 Task: Find a hotel in Pontal, Brazil, for 2 guests from June 5 to June 16, with 2 bedrooms, 1 bed, 1 bathroom, and a minimum price of ₹7000. Enable 'Instant Book'.
Action: Mouse moved to (368, 111)
Screenshot: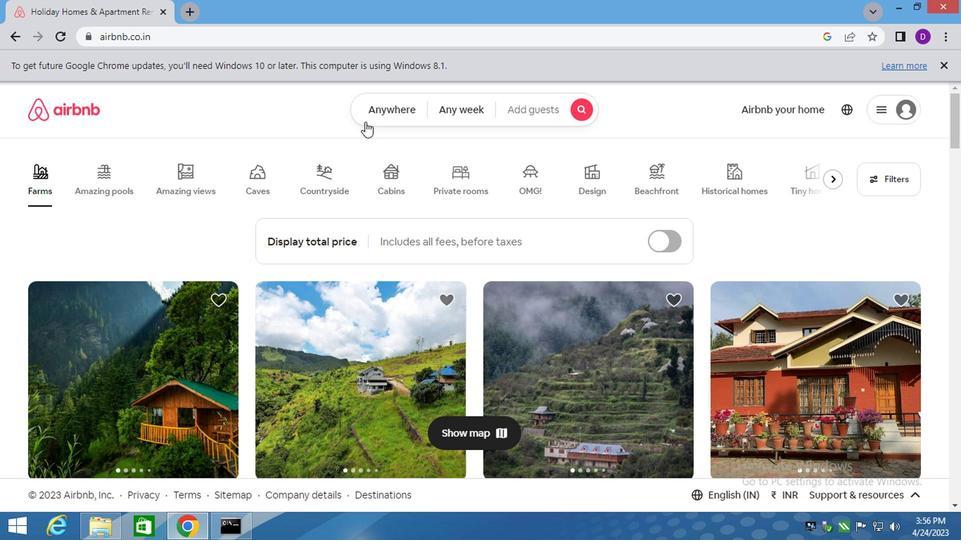 
Action: Mouse pressed left at (368, 111)
Screenshot: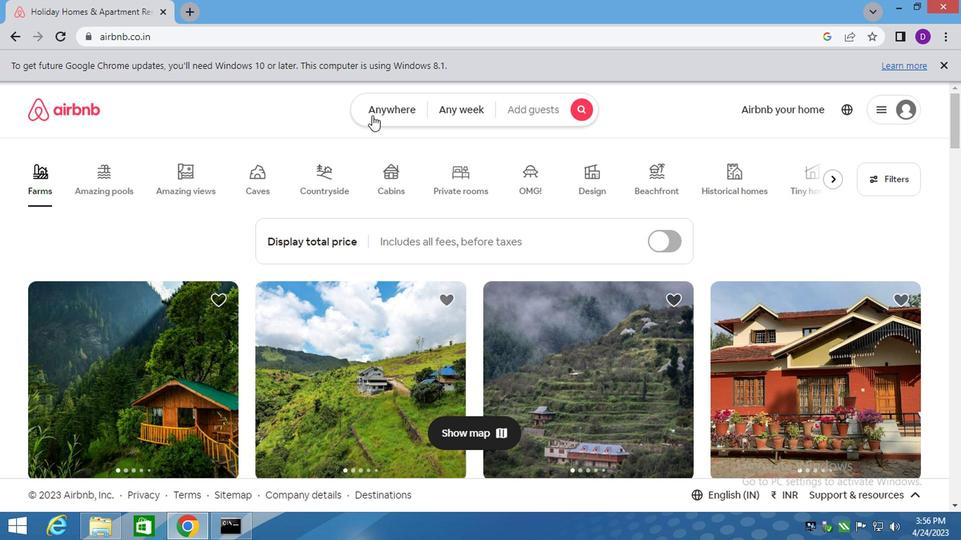 
Action: Mouse moved to (230, 161)
Screenshot: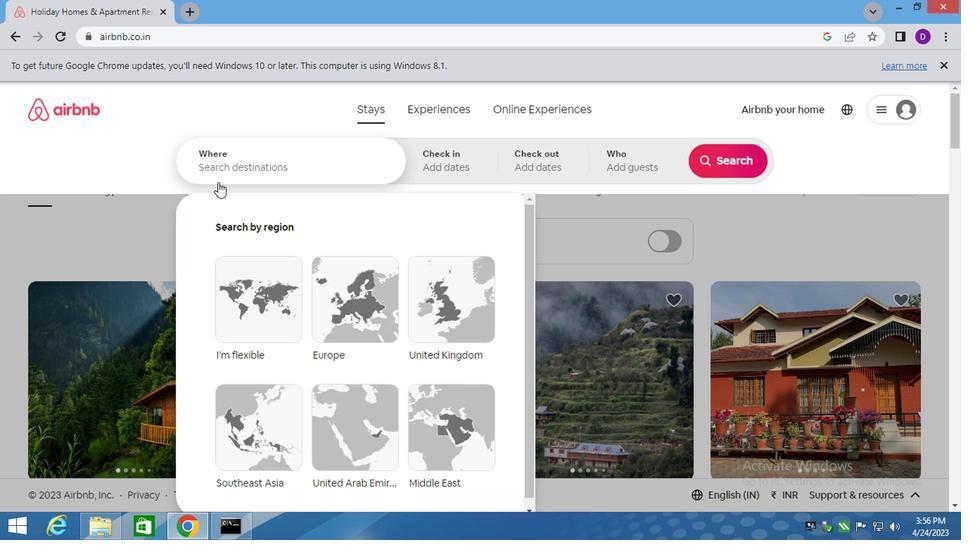 
Action: Mouse pressed left at (230, 161)
Screenshot: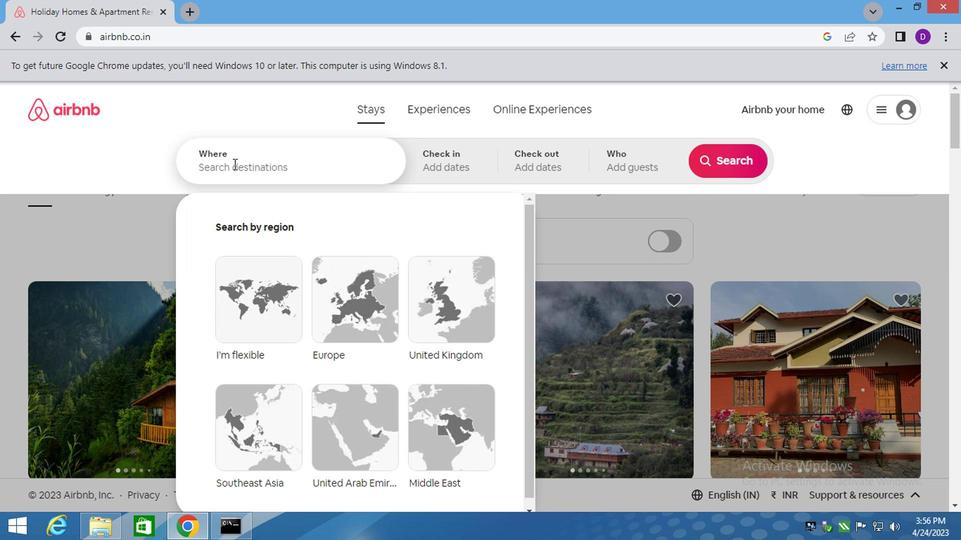 
Action: Key pressed pontal<Key.space><Key.backspace><Key.shift><<Key.space><Key.backspace><Key.backspace>,<Key.space><Key.shift>BRAZIL<Key.enter>
Screenshot: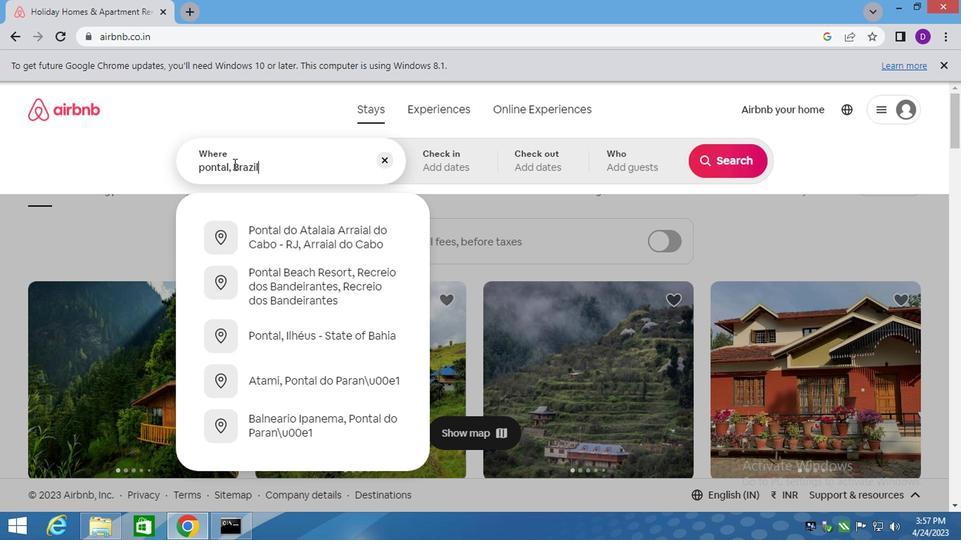 
Action: Mouse moved to (701, 271)
Screenshot: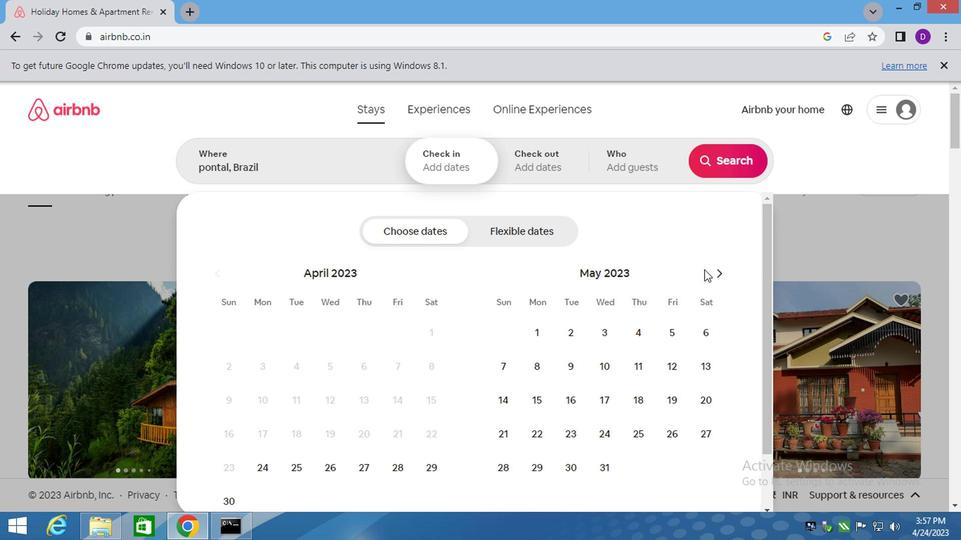
Action: Mouse pressed left at (701, 271)
Screenshot: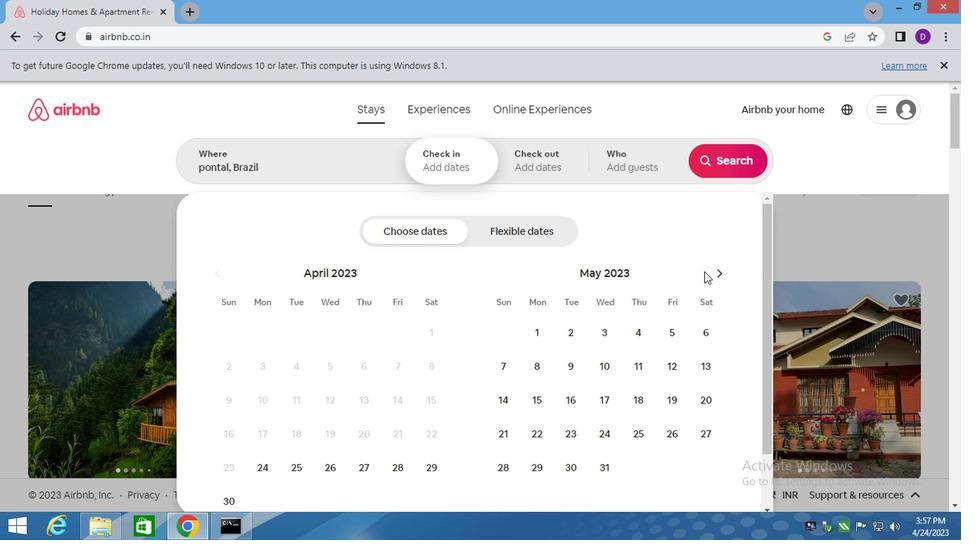 
Action: Mouse moved to (714, 273)
Screenshot: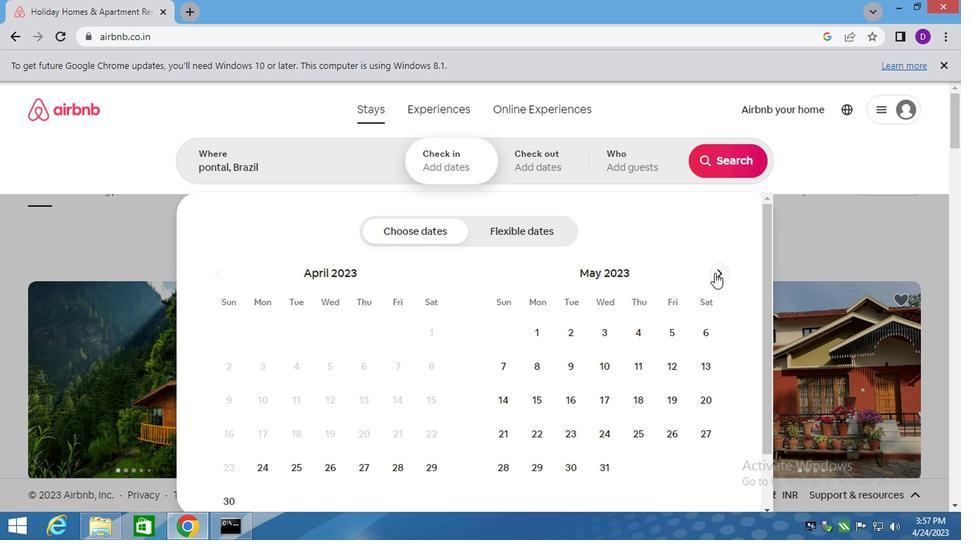 
Action: Mouse pressed left at (714, 273)
Screenshot: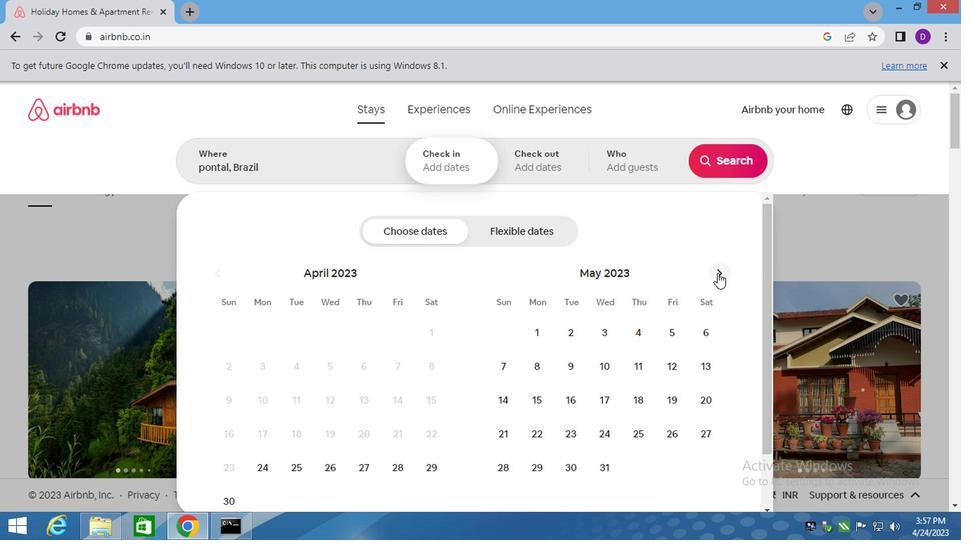 
Action: Mouse moved to (533, 368)
Screenshot: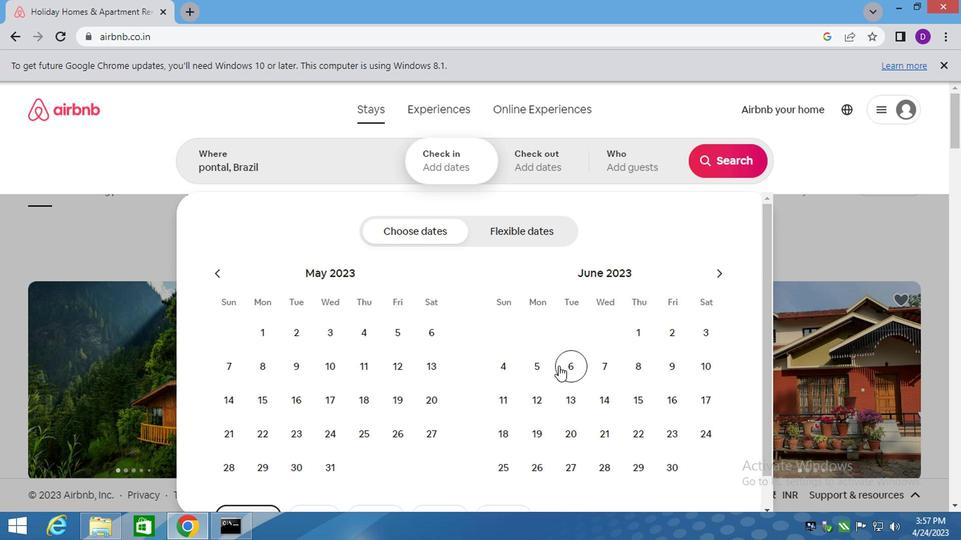 
Action: Mouse pressed left at (533, 368)
Screenshot: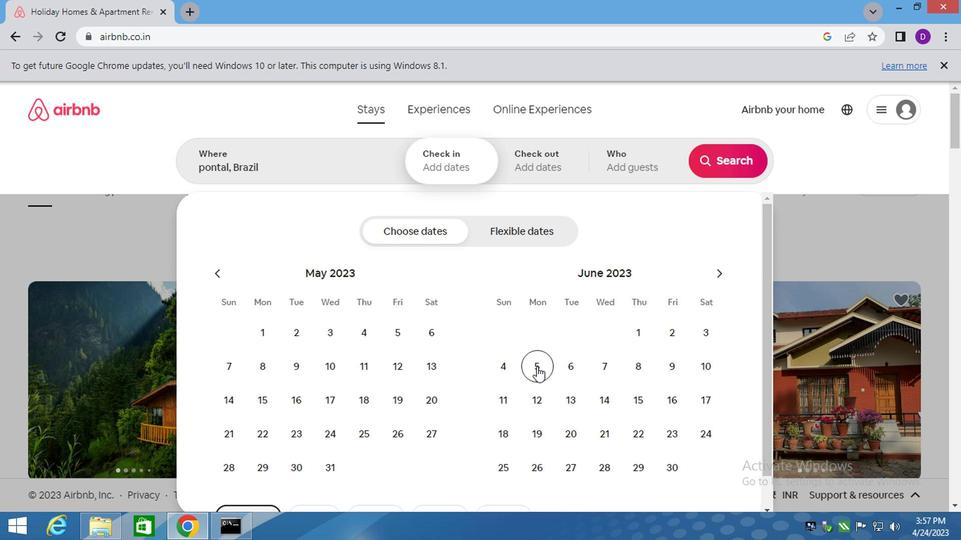 
Action: Mouse moved to (659, 400)
Screenshot: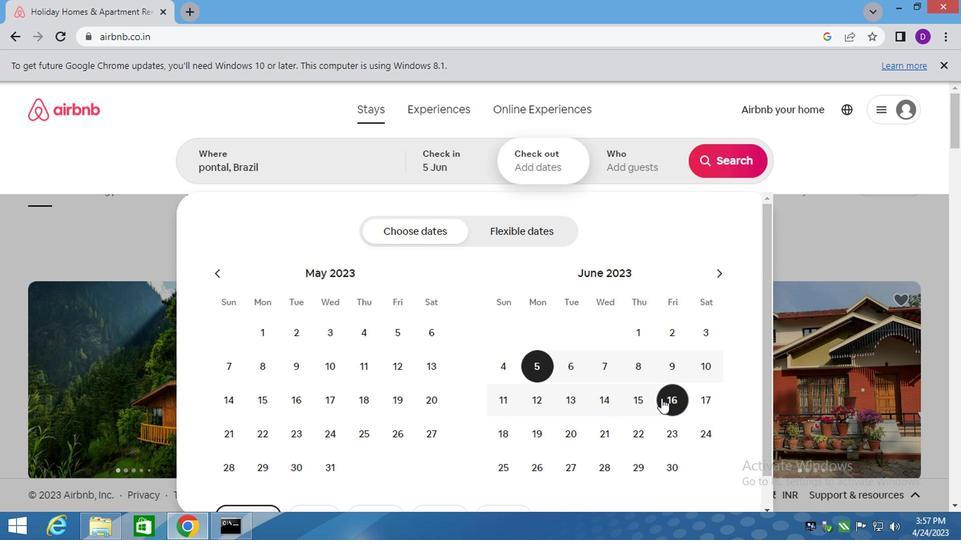 
Action: Mouse pressed left at (659, 400)
Screenshot: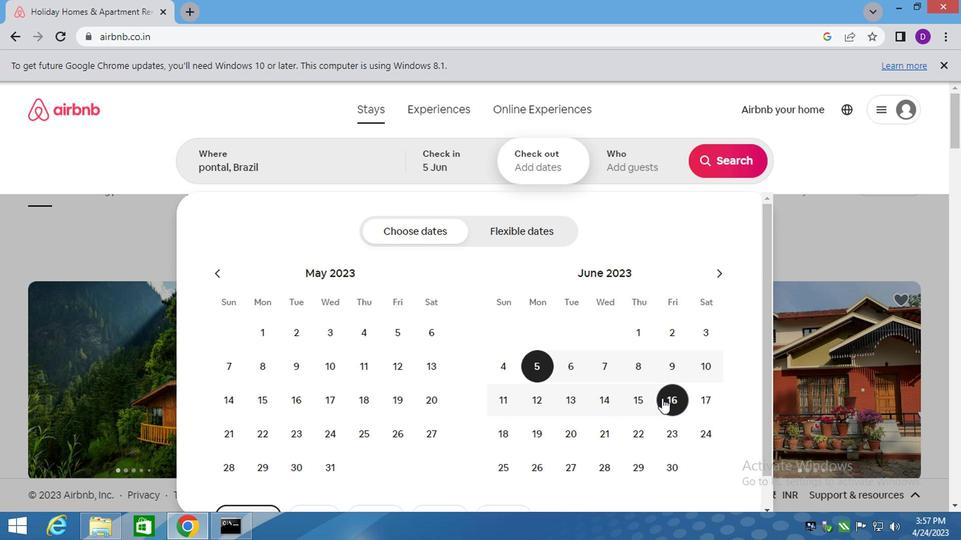 
Action: Mouse moved to (627, 170)
Screenshot: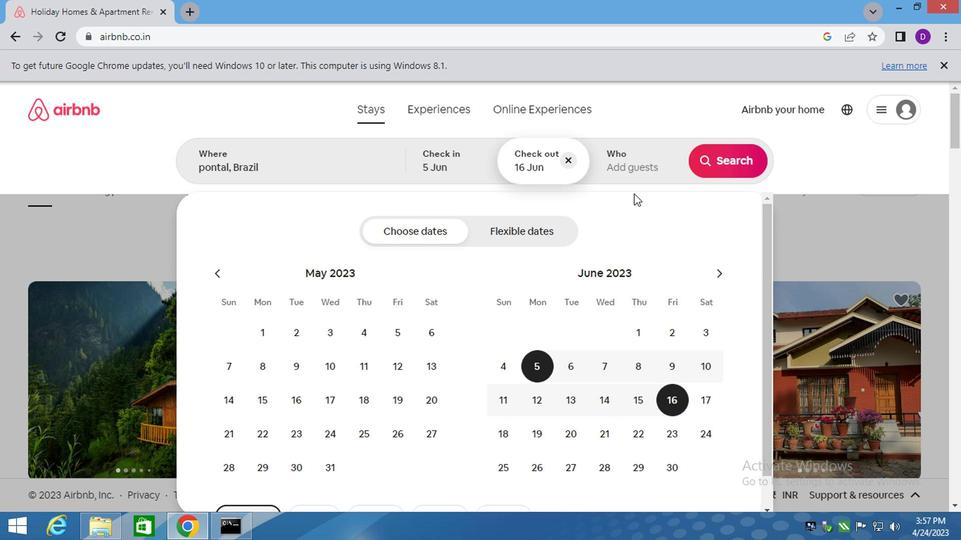 
Action: Mouse pressed left at (627, 170)
Screenshot: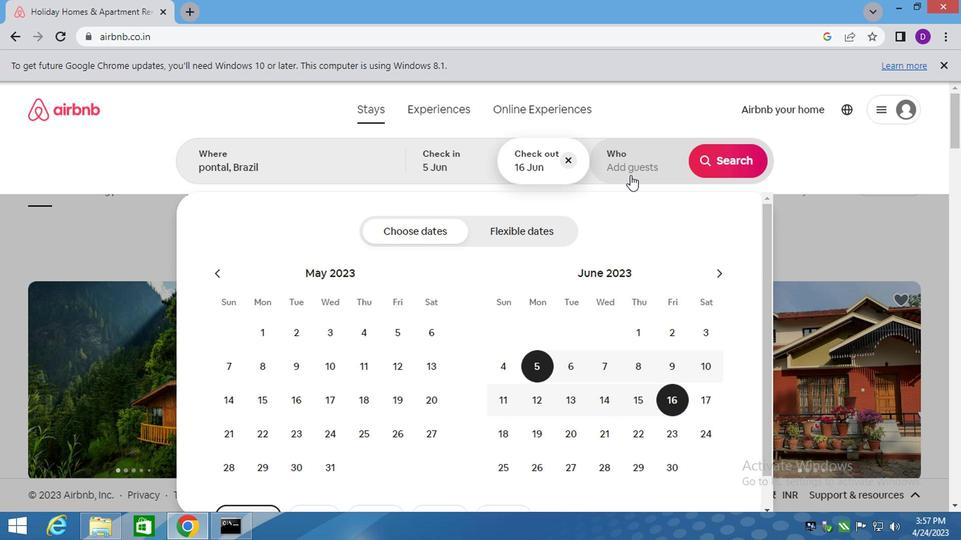 
Action: Mouse moved to (728, 238)
Screenshot: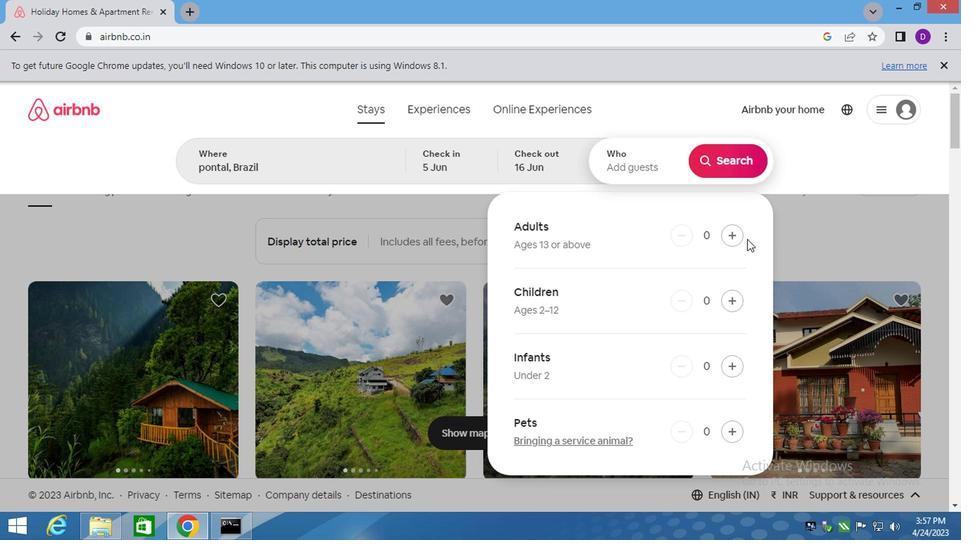 
Action: Mouse pressed left at (728, 238)
Screenshot: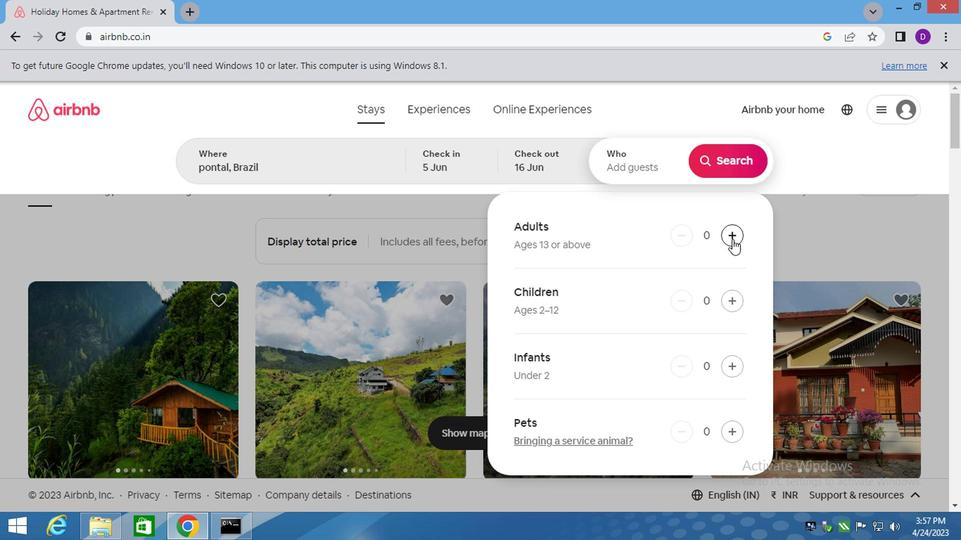 
Action: Mouse pressed left at (728, 238)
Screenshot: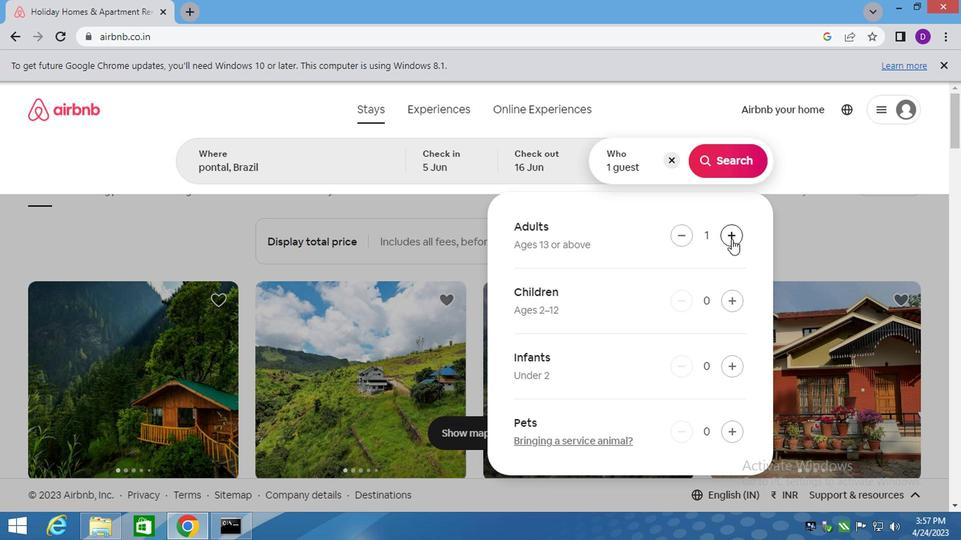 
Action: Mouse moved to (721, 159)
Screenshot: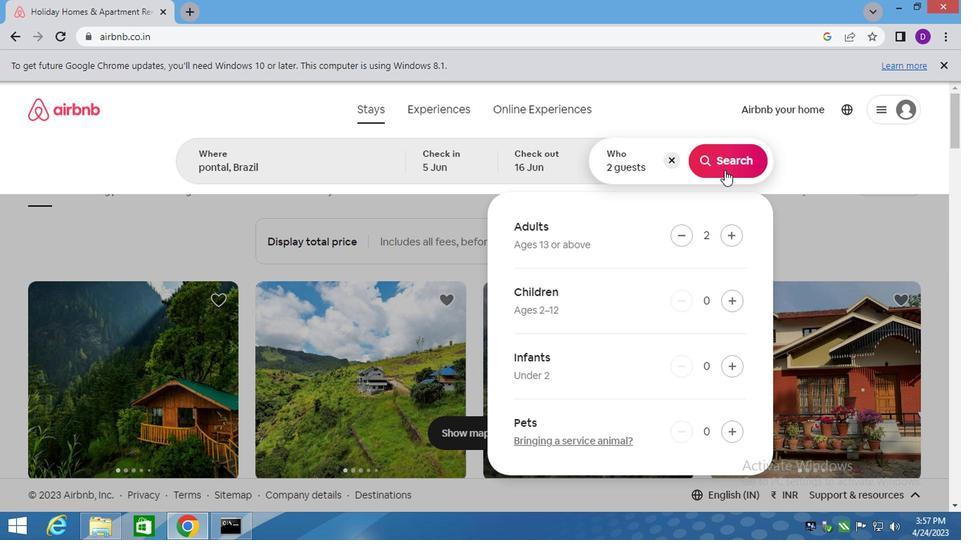 
Action: Mouse pressed left at (721, 159)
Screenshot: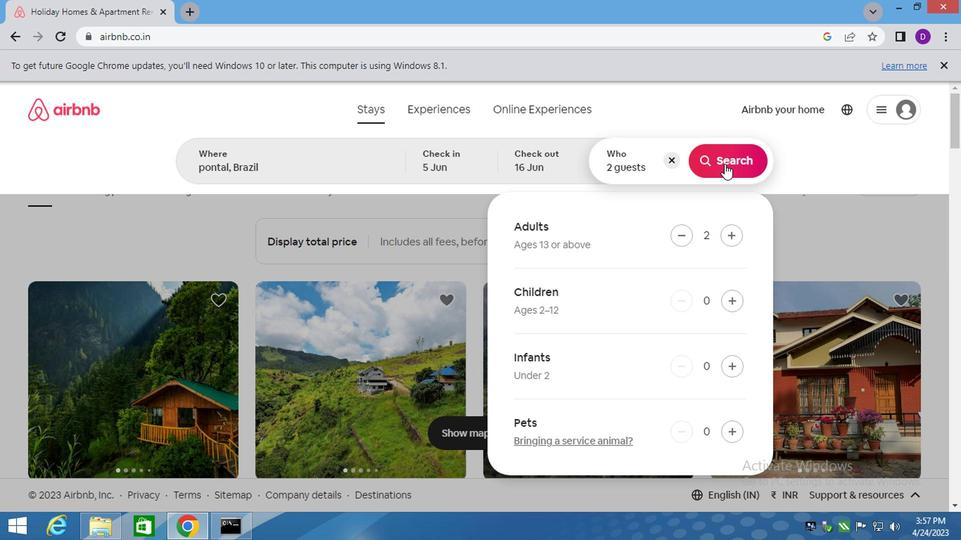 
Action: Mouse moved to (905, 169)
Screenshot: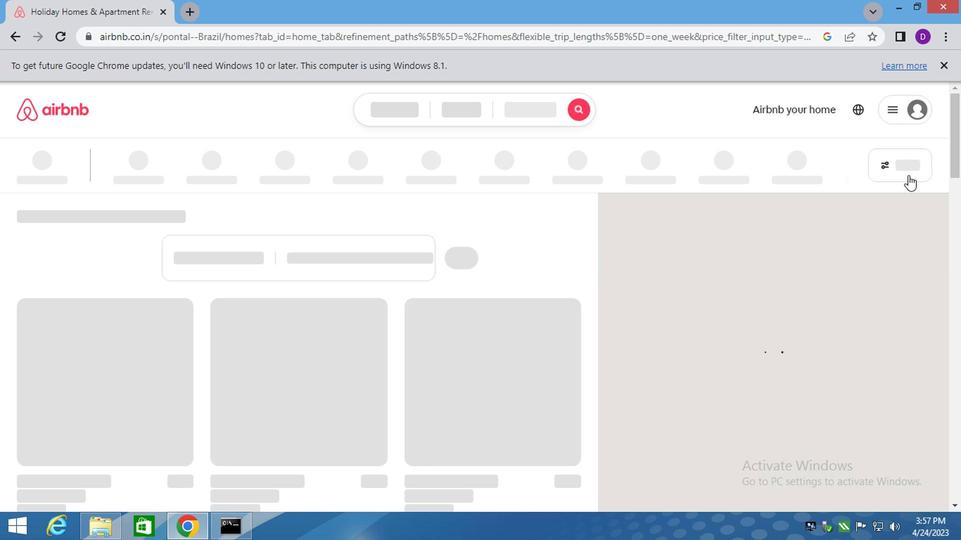 
Action: Mouse pressed left at (905, 169)
Screenshot: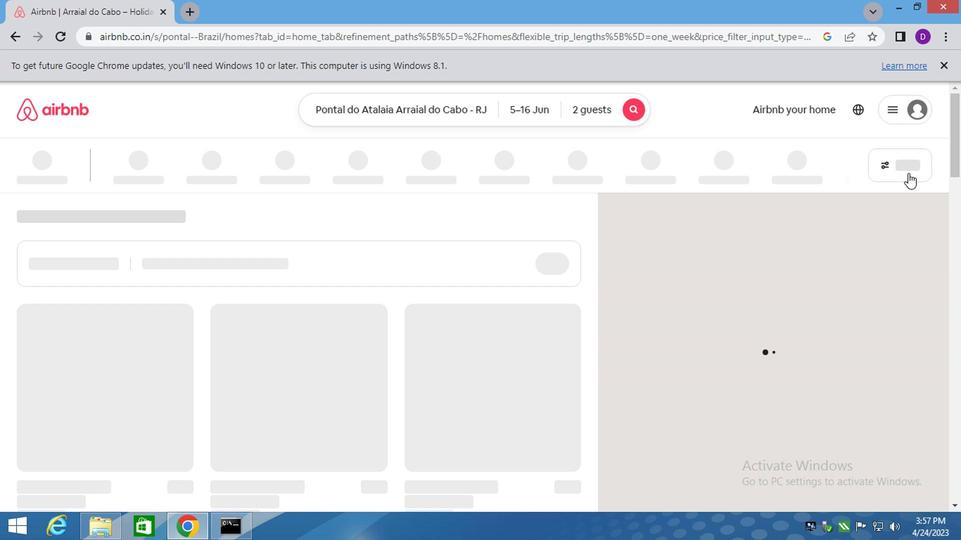 
Action: Mouse moved to (280, 340)
Screenshot: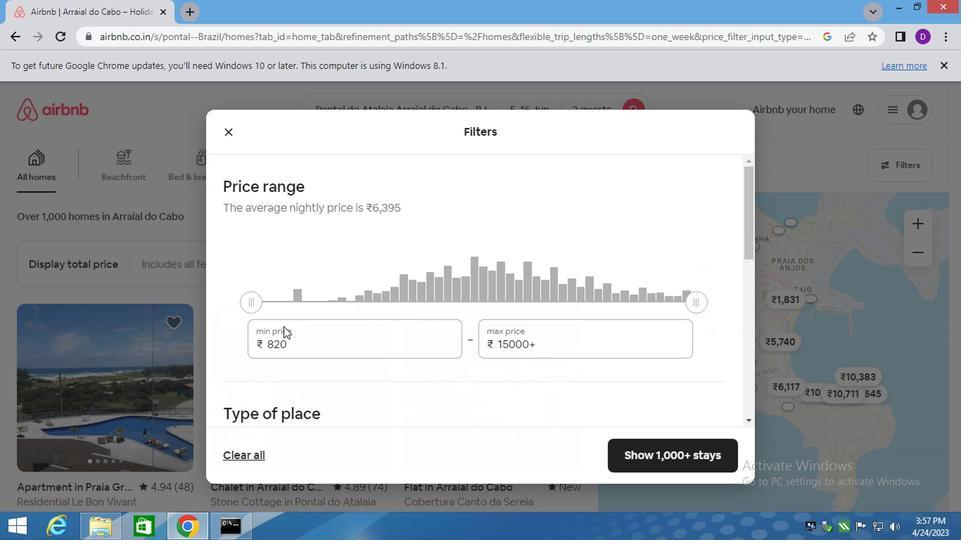 
Action: Mouse pressed left at (280, 340)
Screenshot: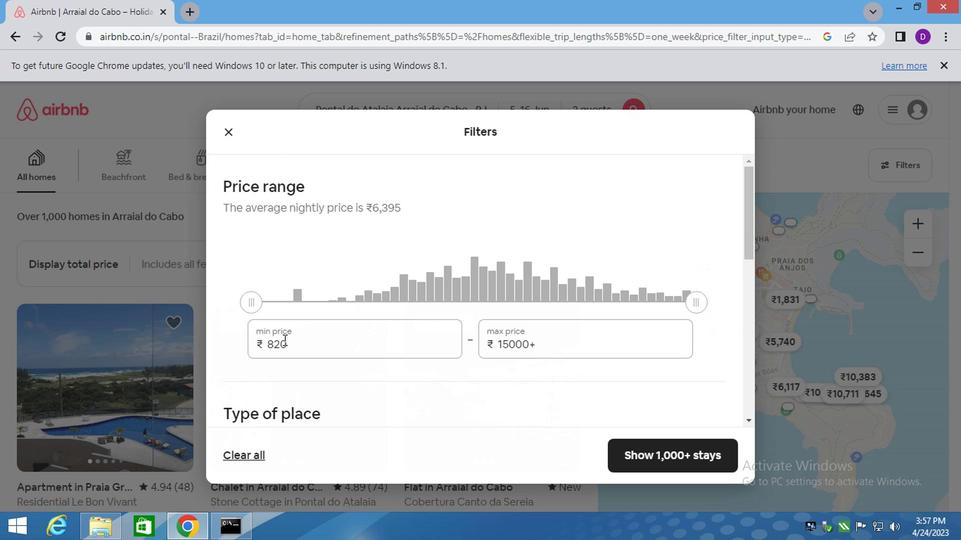 
Action: Mouse pressed left at (280, 340)
Screenshot: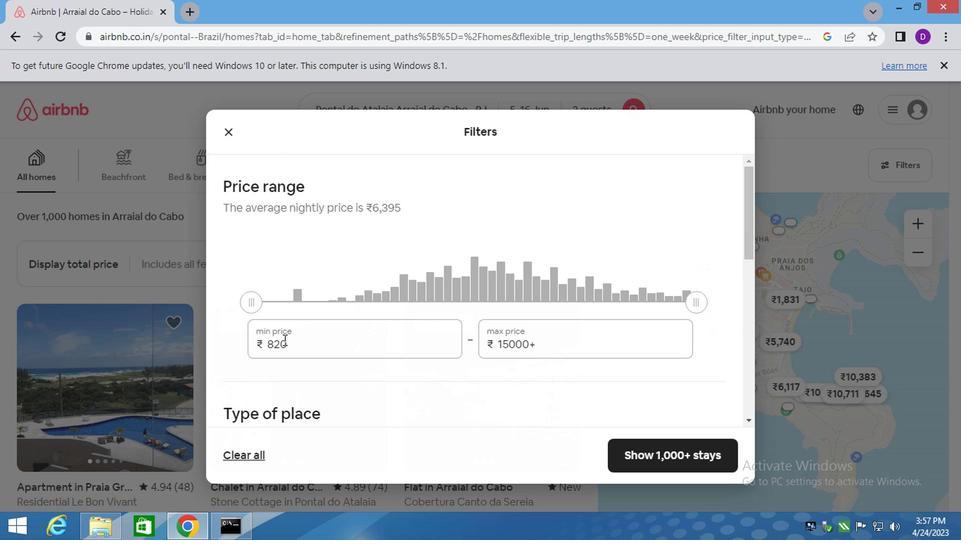 
Action: Mouse pressed left at (280, 340)
Screenshot: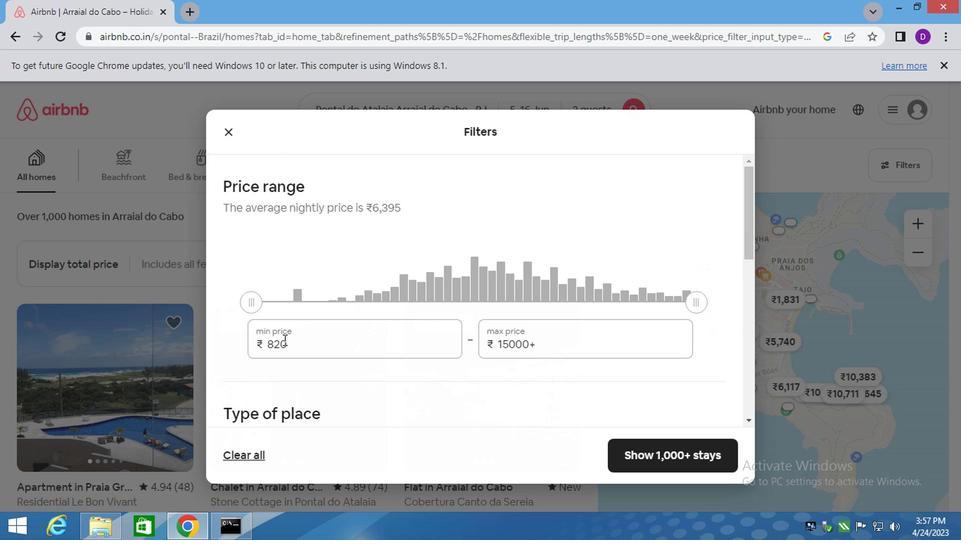 
Action: Key pressed 70
Screenshot: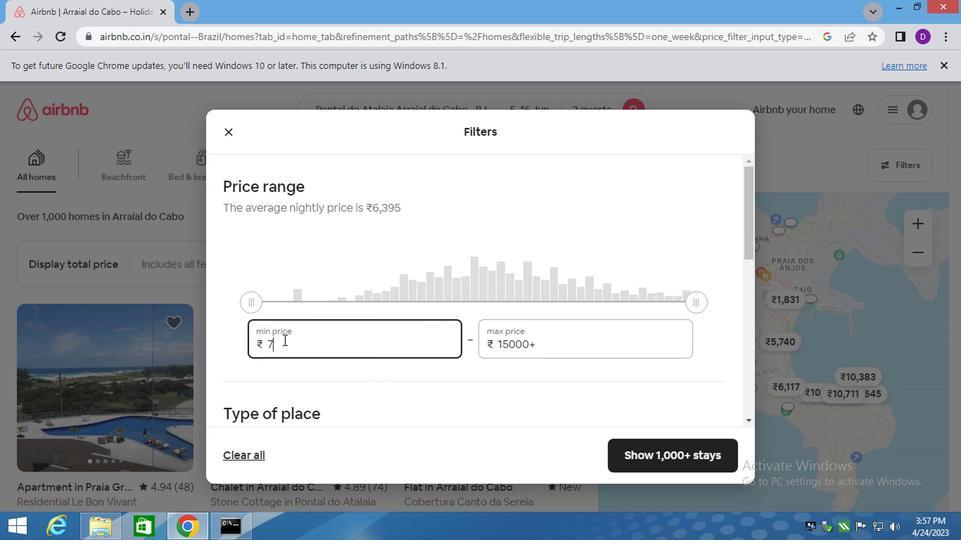 
Action: Mouse moved to (283, 341)
Screenshot: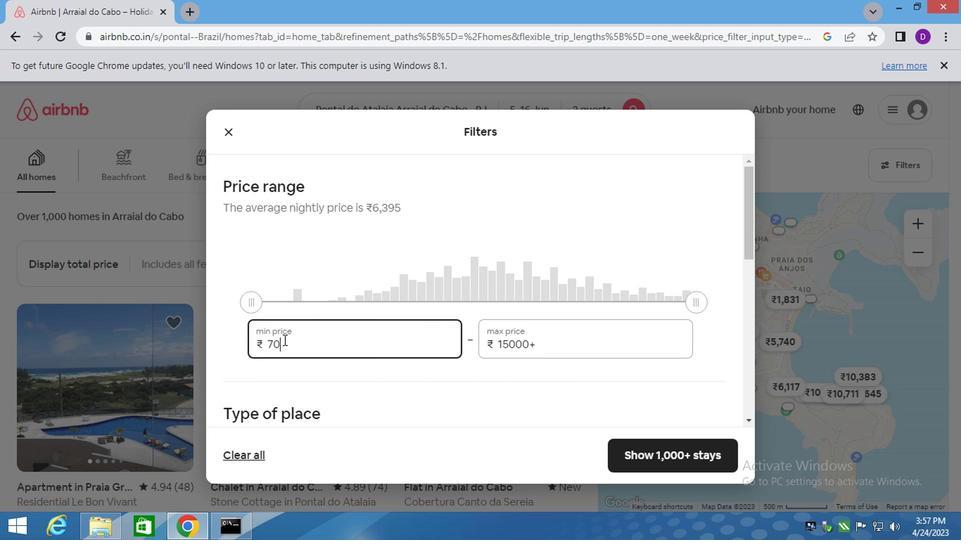 
Action: Key pressed 0
Screenshot: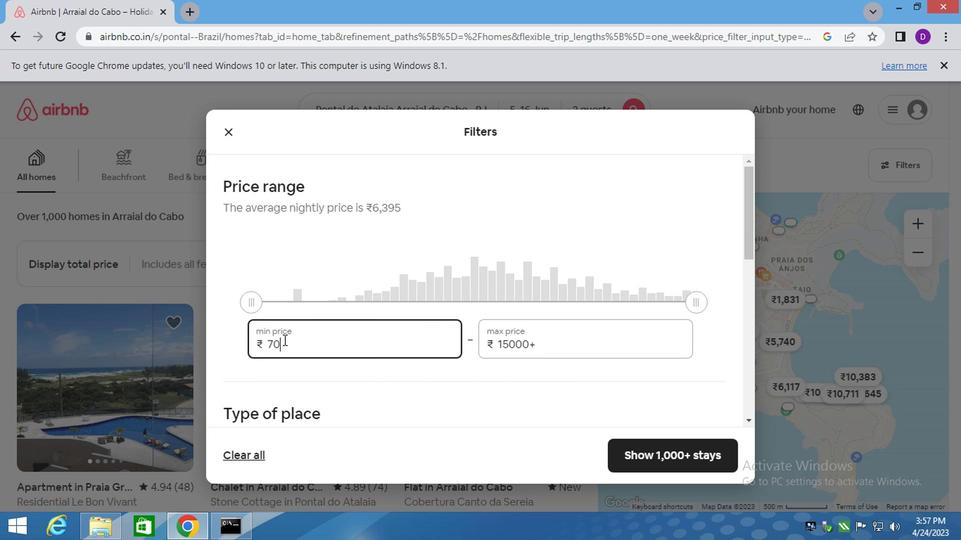 
Action: Mouse moved to (378, 341)
Screenshot: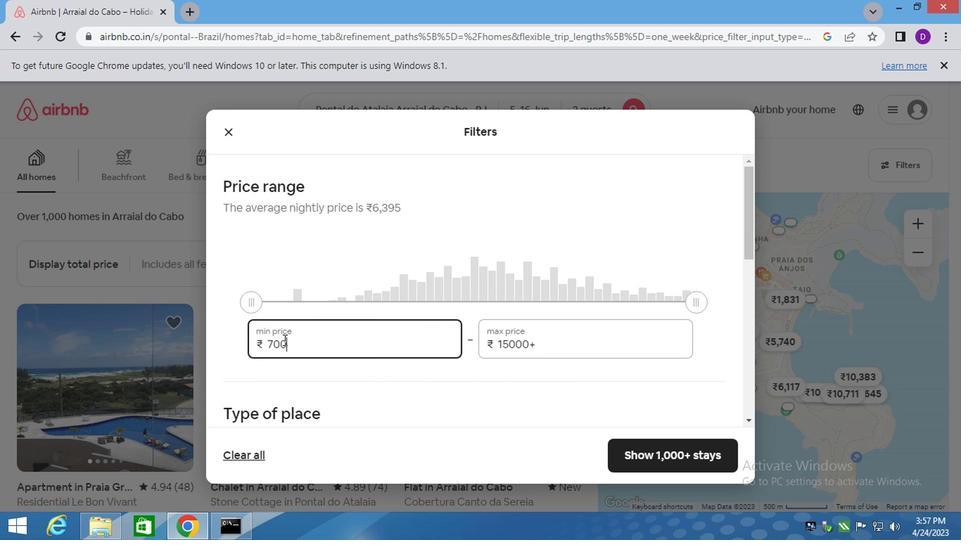 
Action: Key pressed 00 633, 496)
Screenshot: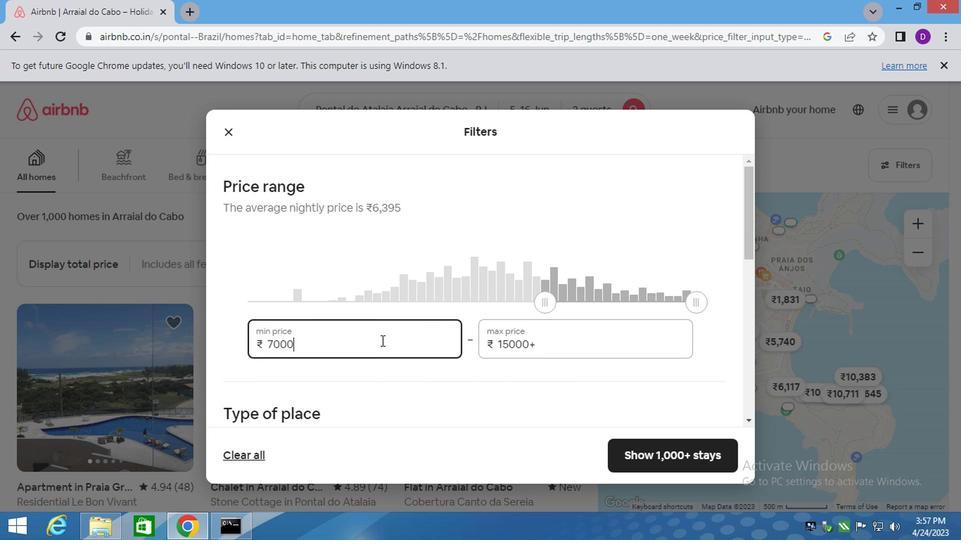 
Action: Mouse moved to (706, 365)
Screenshot: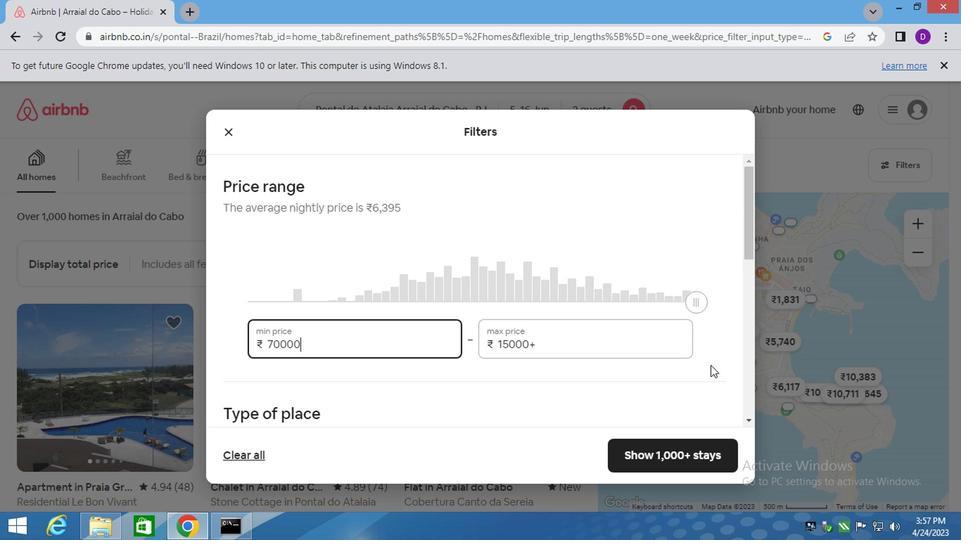 
Action: Key pressed <Key.backspace>
Screenshot: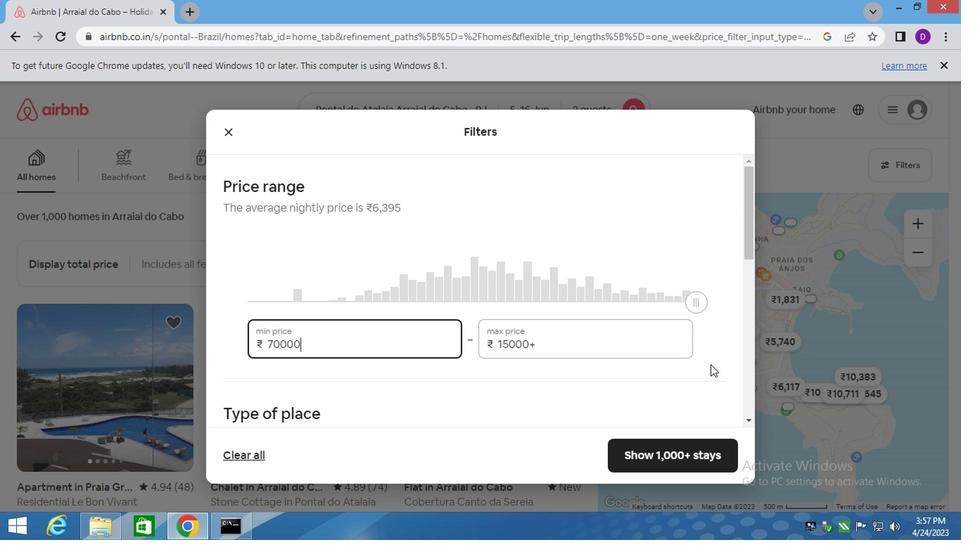 
Action: Mouse moved to (533, 345)
Screenshot: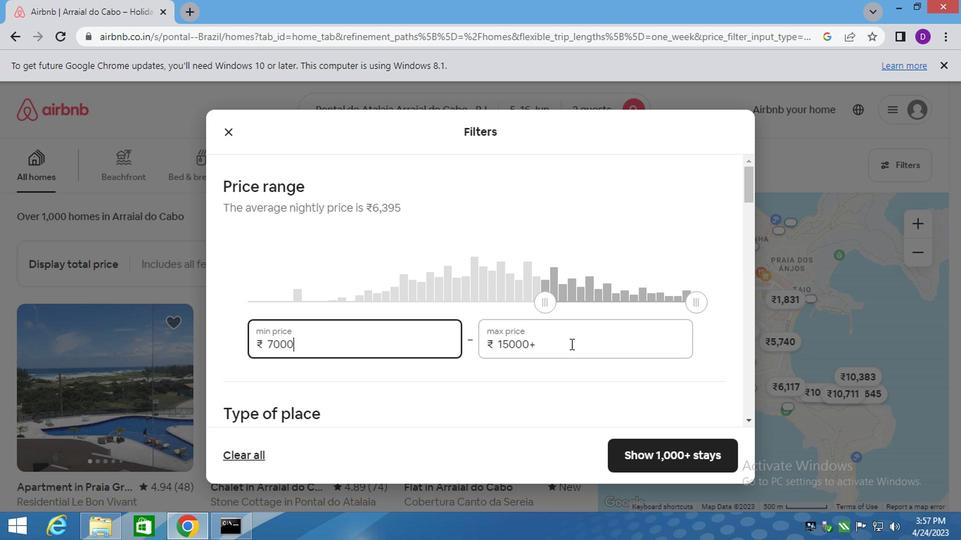 
Action: Mouse pressed left at (533, 345)
Screenshot: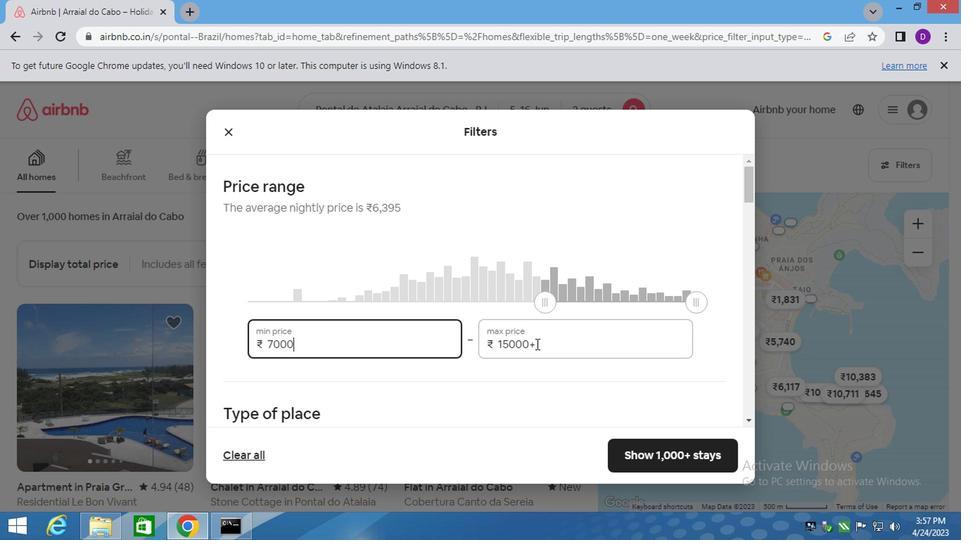 
Action: Key pressed <Key.backspace>
Screenshot: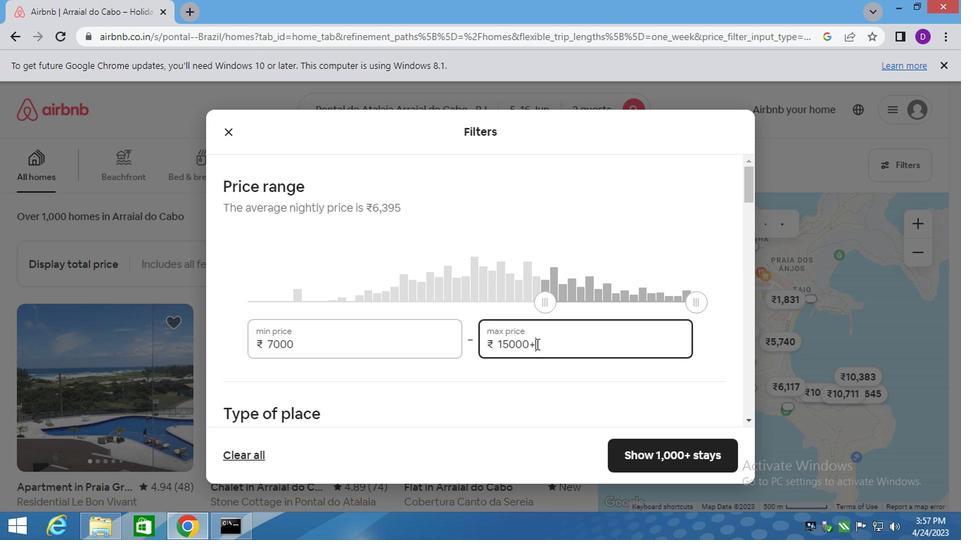 
Action: Mouse moved to (421, 392)
Screenshot: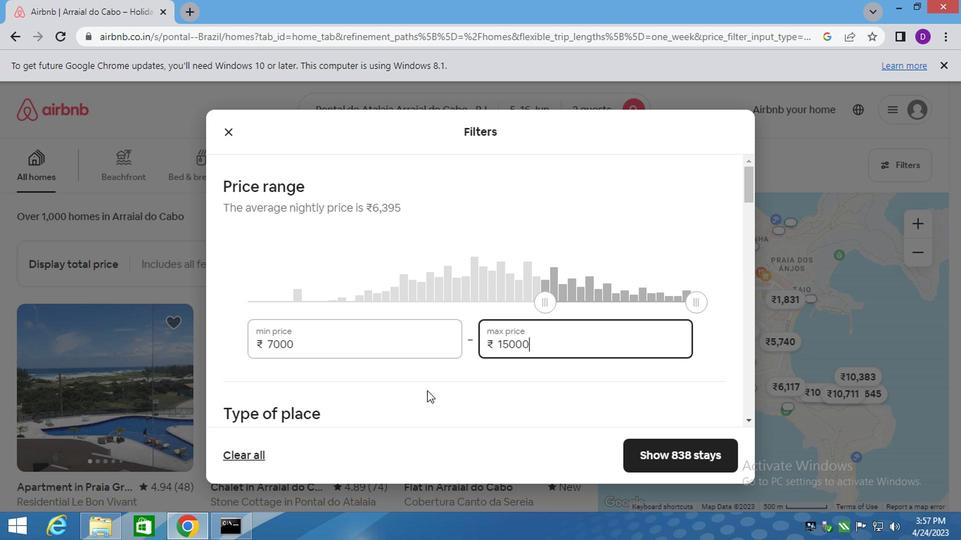 
Action: Mouse scrolled (421, 391) with delta (0, 0)
Screenshot: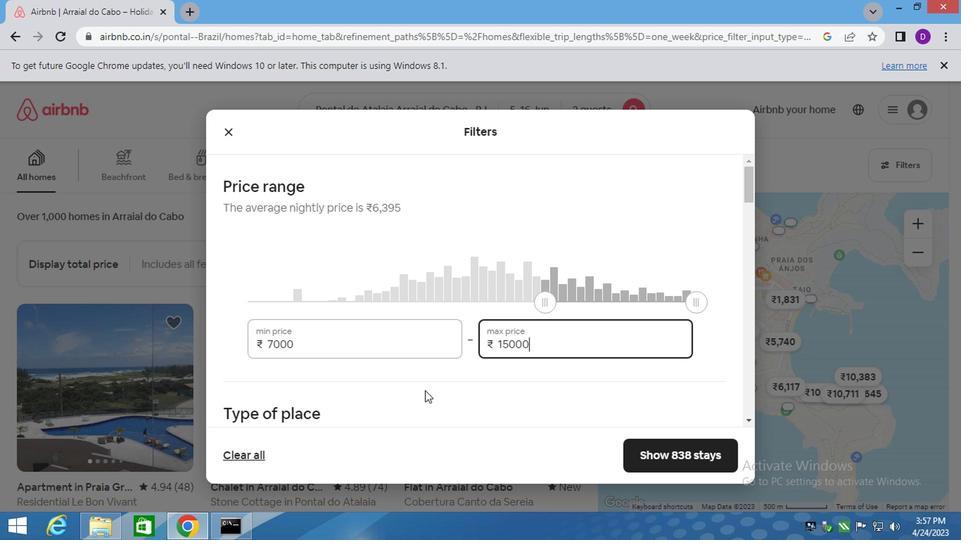 
Action: Mouse scrolled (421, 391) with delta (0, 0)
Screenshot: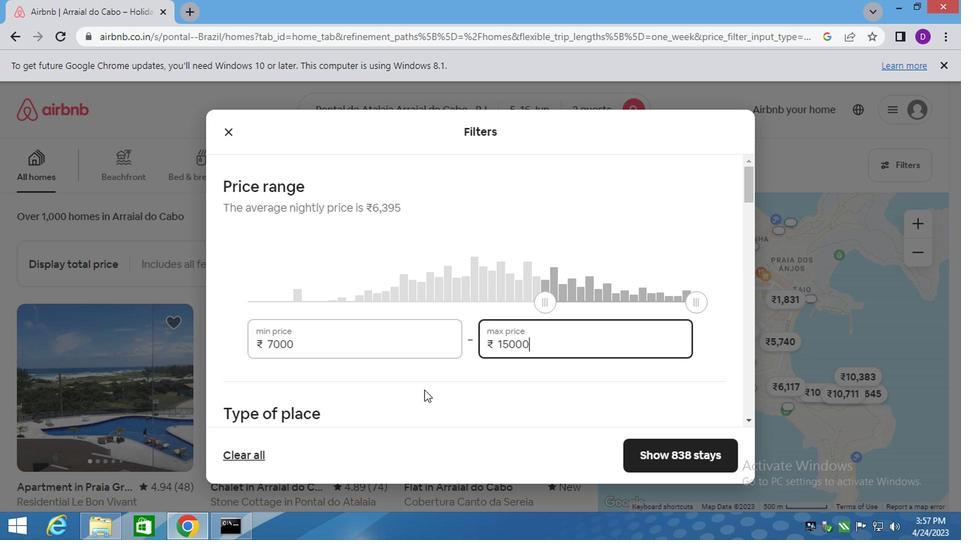 
Action: Mouse moved to (255, 327)
Screenshot: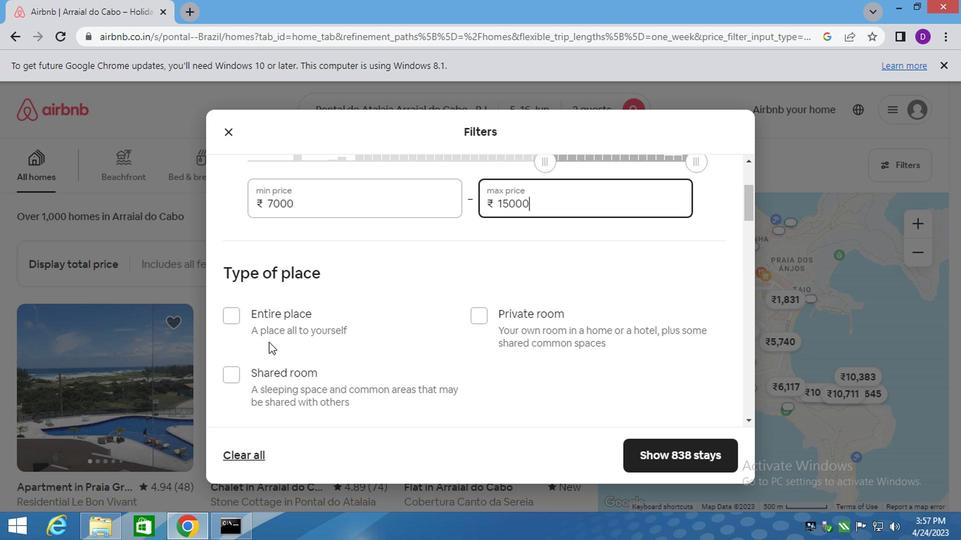 
Action: Mouse pressed left at (255, 327)
Screenshot: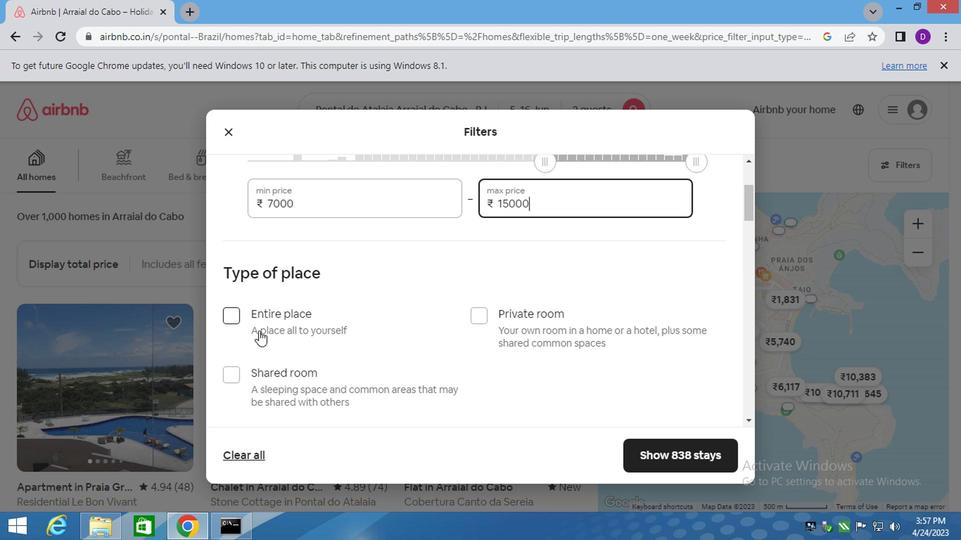 
Action: Mouse moved to (382, 355)
Screenshot: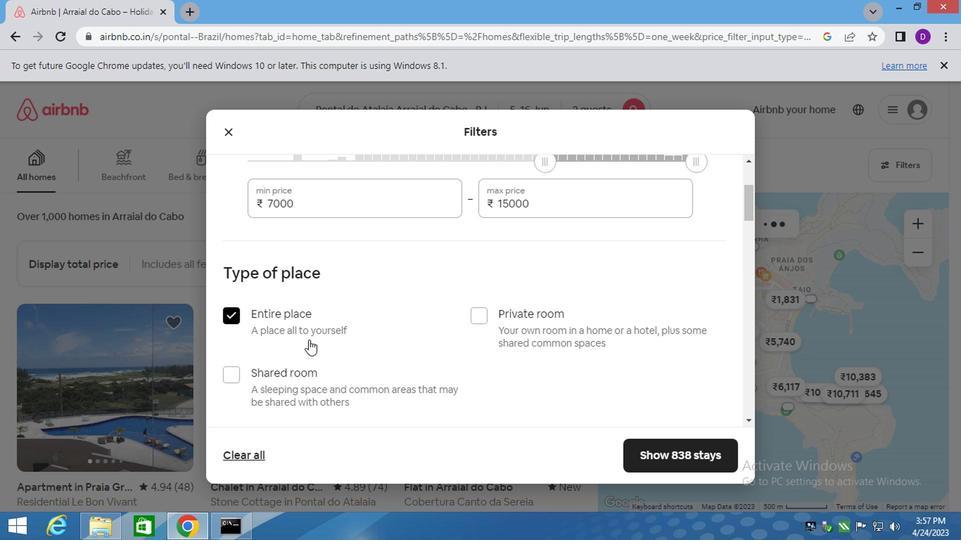 
Action: Mouse scrolled (368, 351) with delta (0, 0)
Screenshot: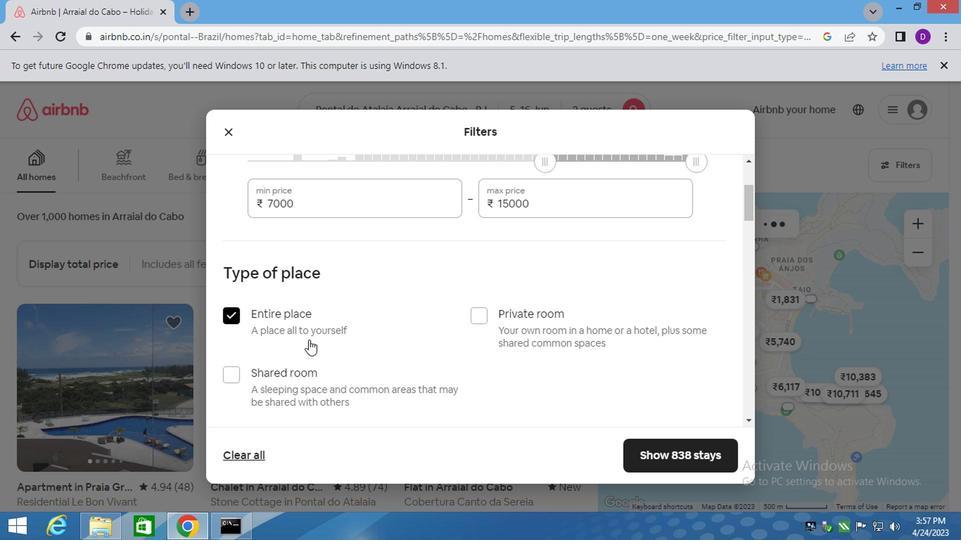 
Action: Mouse moved to (408, 359)
Screenshot: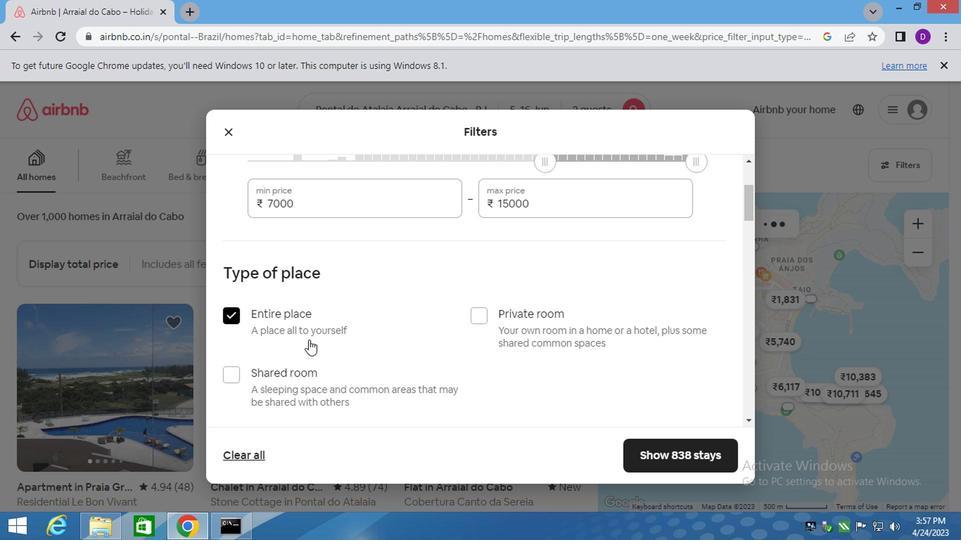 
Action: Mouse scrolled (386, 355) with delta (0, -1)
Screenshot: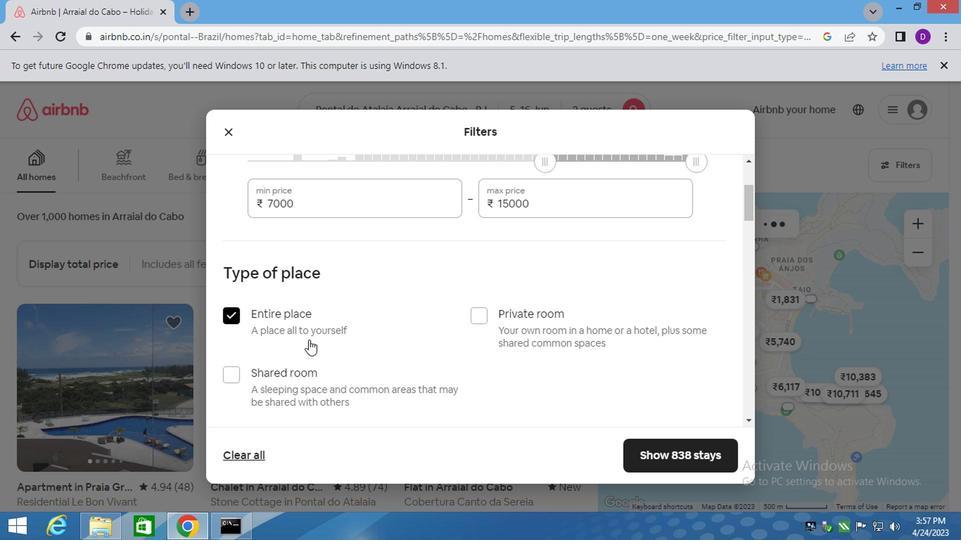 
Action: Mouse moved to (410, 359)
Screenshot: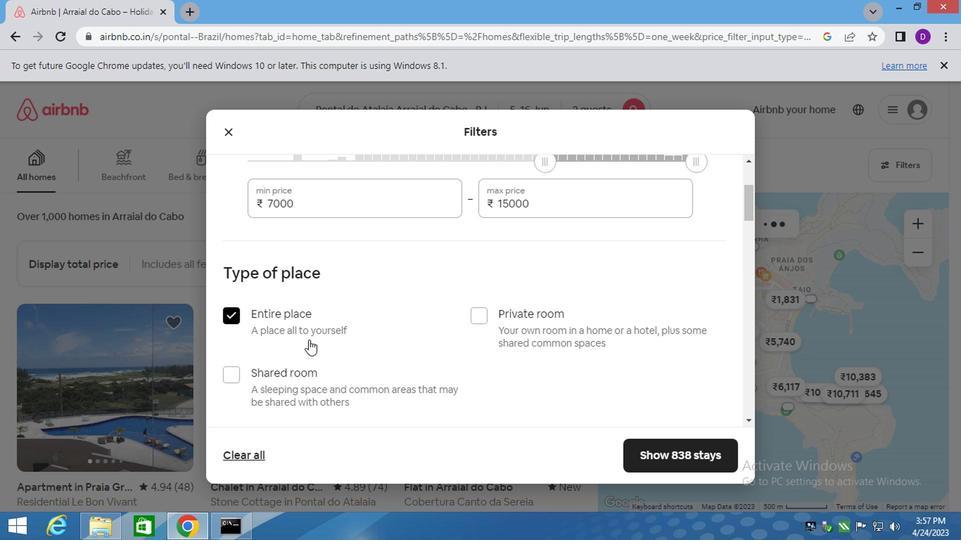 
Action: Mouse scrolled (410, 358) with delta (0, 0)
Screenshot: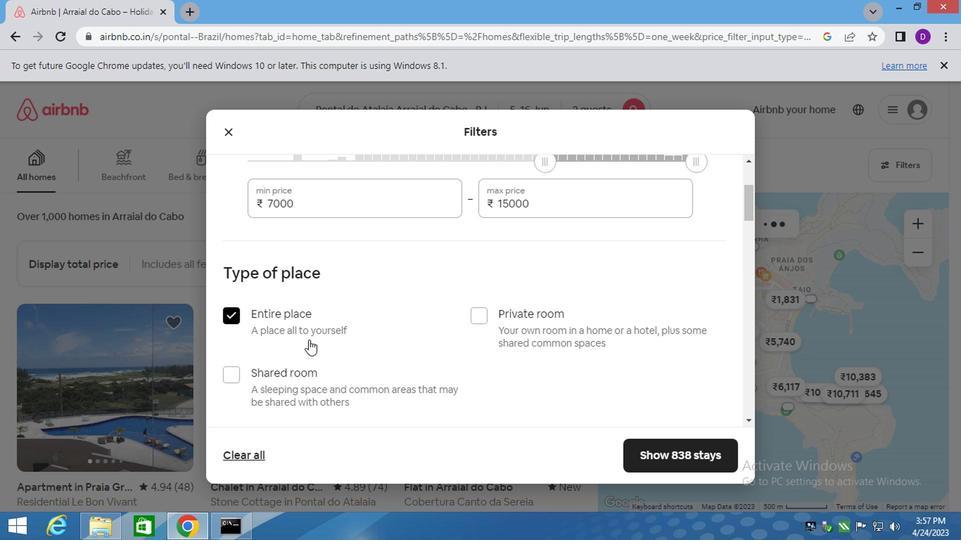 
Action: Mouse moved to (431, 363)
Screenshot: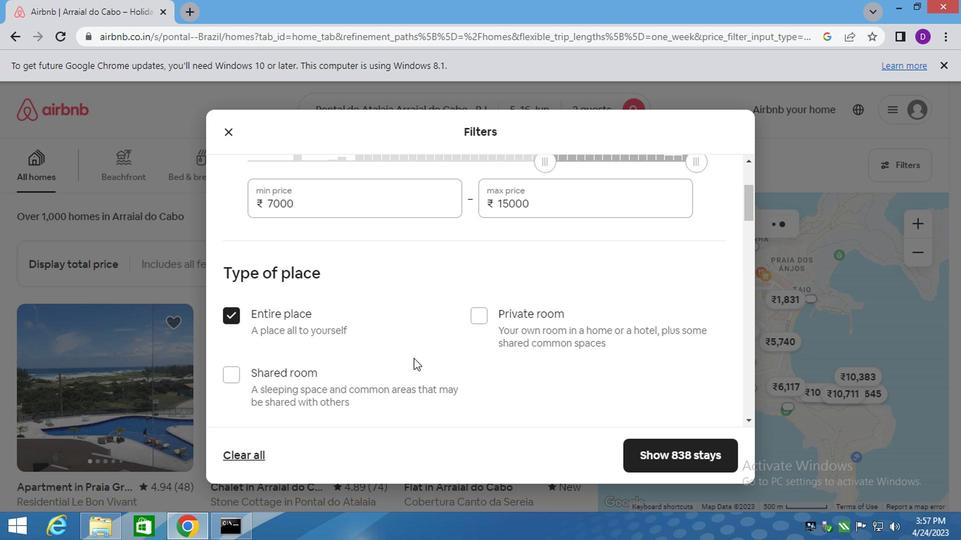 
Action: Mouse scrolled (424, 360) with delta (0, -1)
Screenshot: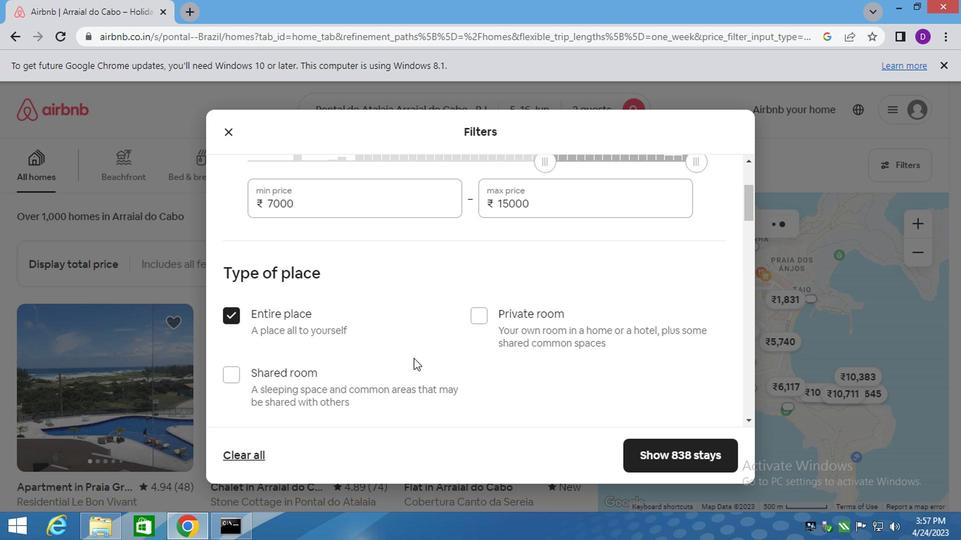 
Action: Mouse moved to (318, 261)
Screenshot: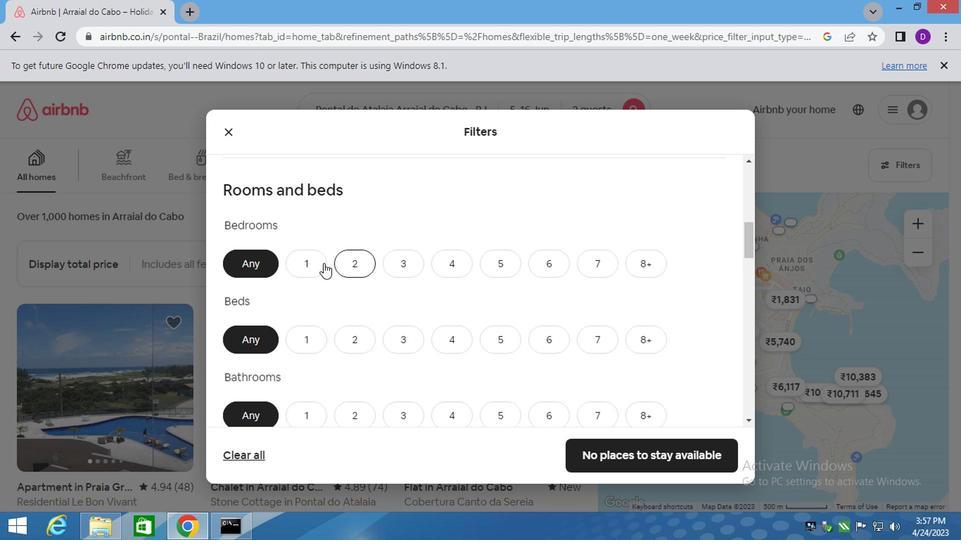 
Action: Mouse pressed left at (318, 261)
Screenshot: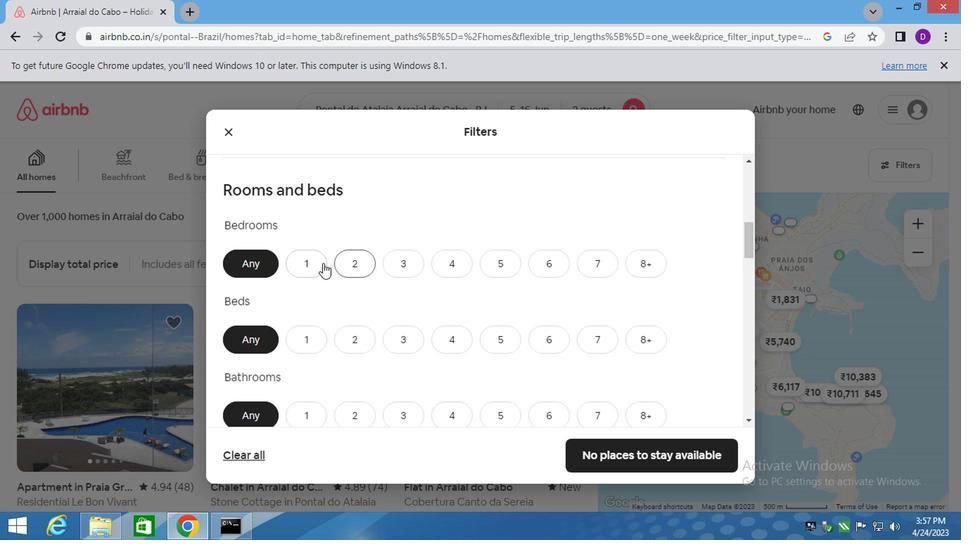 
Action: Mouse moved to (290, 347)
Screenshot: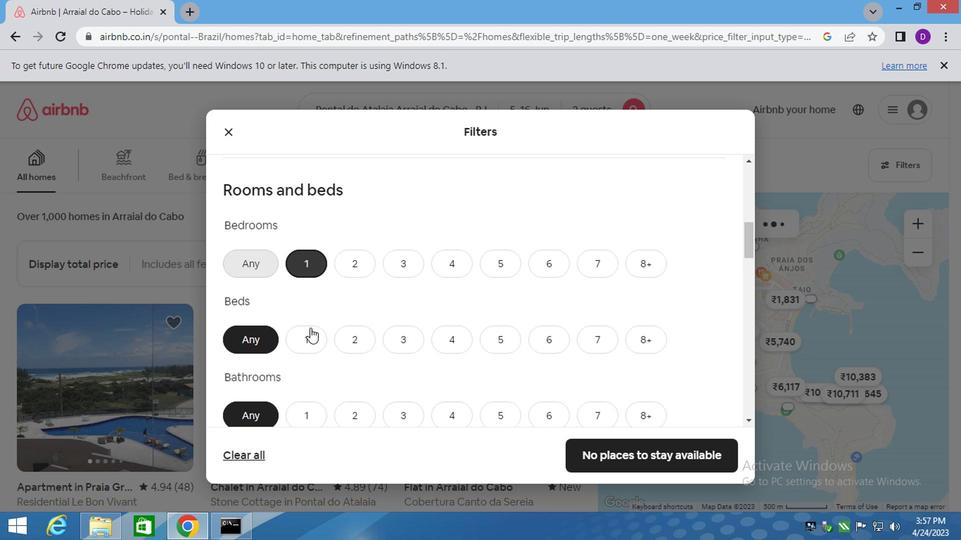 
Action: Mouse pressed left at (290, 347)
Screenshot: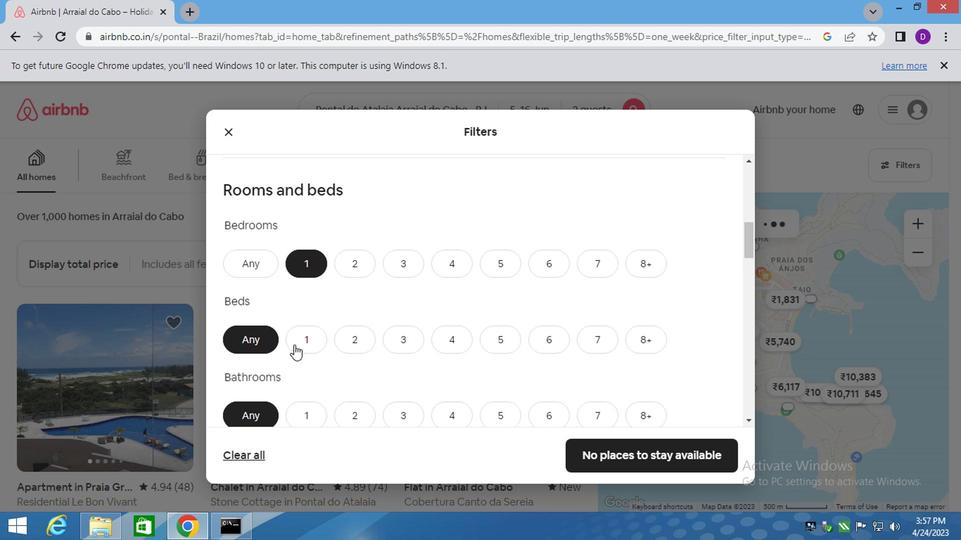 
Action: Mouse moved to (291, 414)
Screenshot: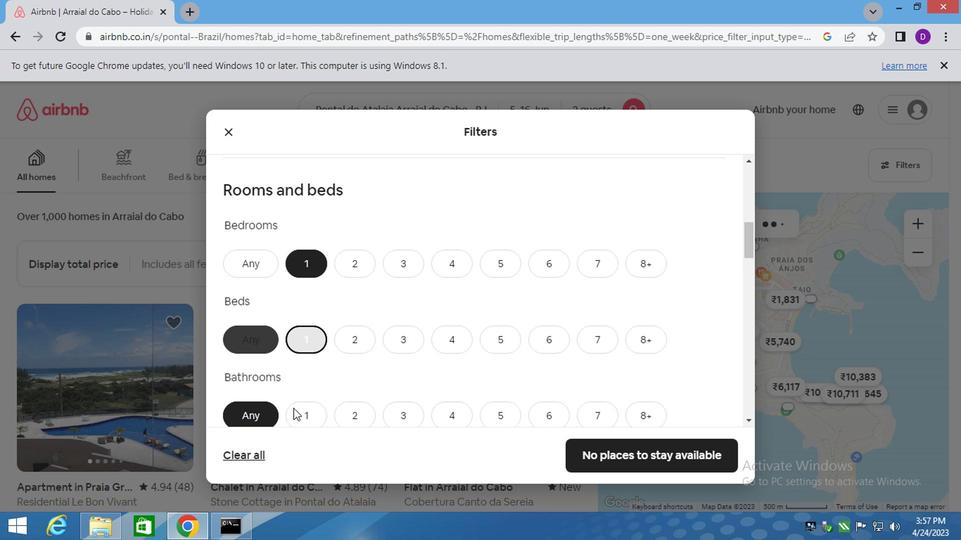 
Action: Mouse pressed left at (291, 414)
Screenshot: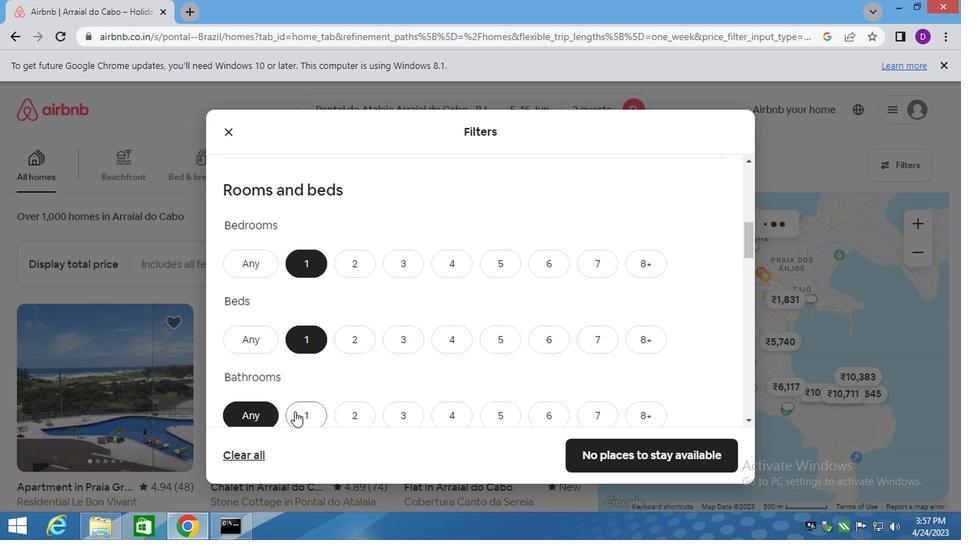 
Action: Mouse moved to (343, 347)
Screenshot: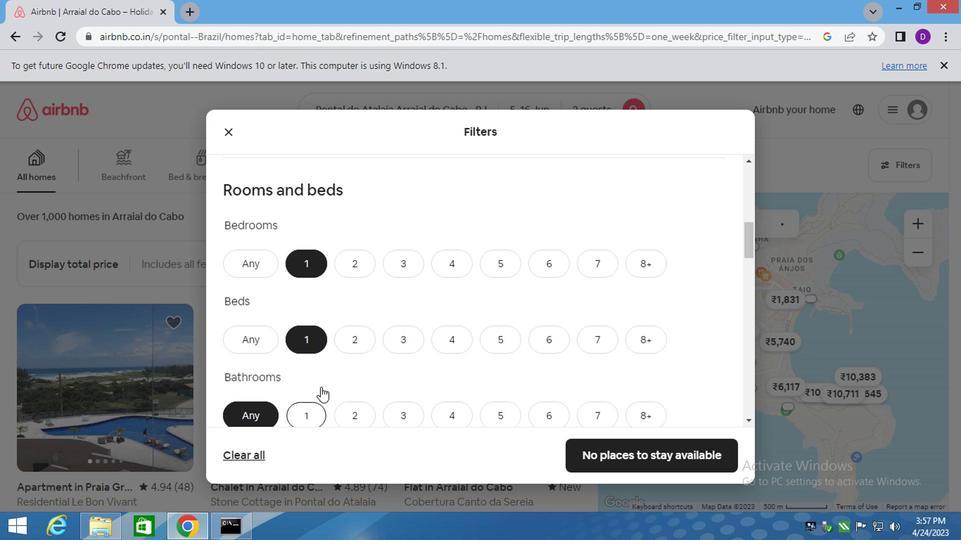 
Action: Mouse scrolled (343, 346) with delta (0, -1)
Screenshot: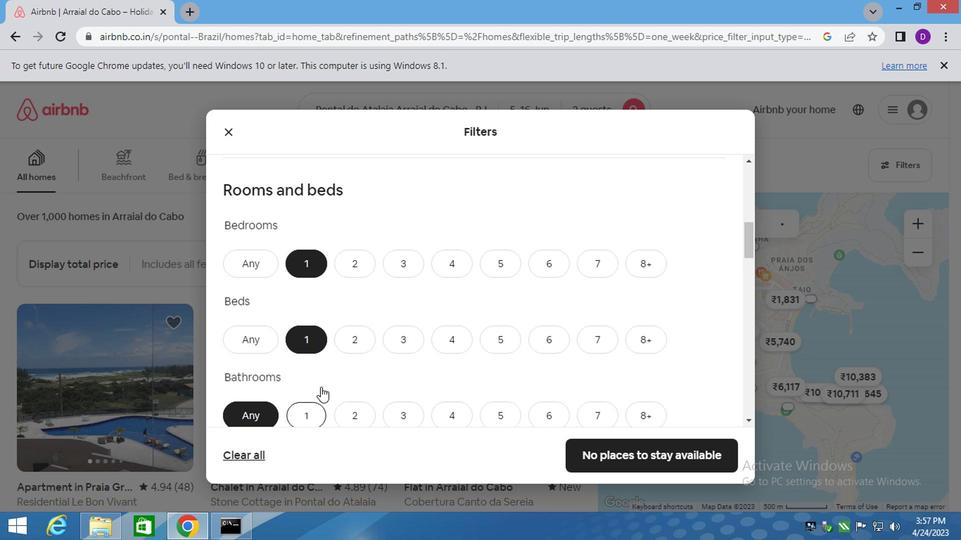 
Action: Mouse scrolled (343, 346) with delta (0, -1)
Screenshot: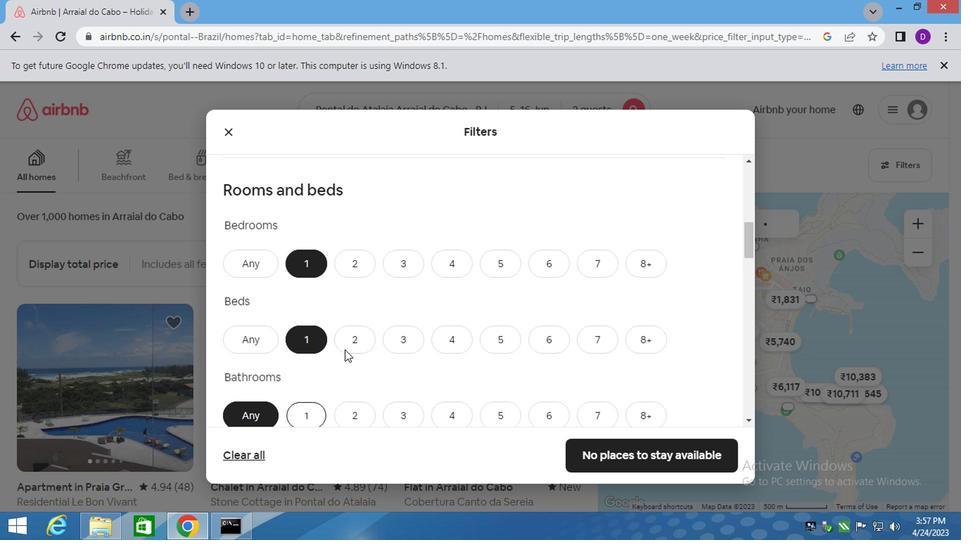
Action: Mouse scrolled (343, 346) with delta (0, -1)
Screenshot: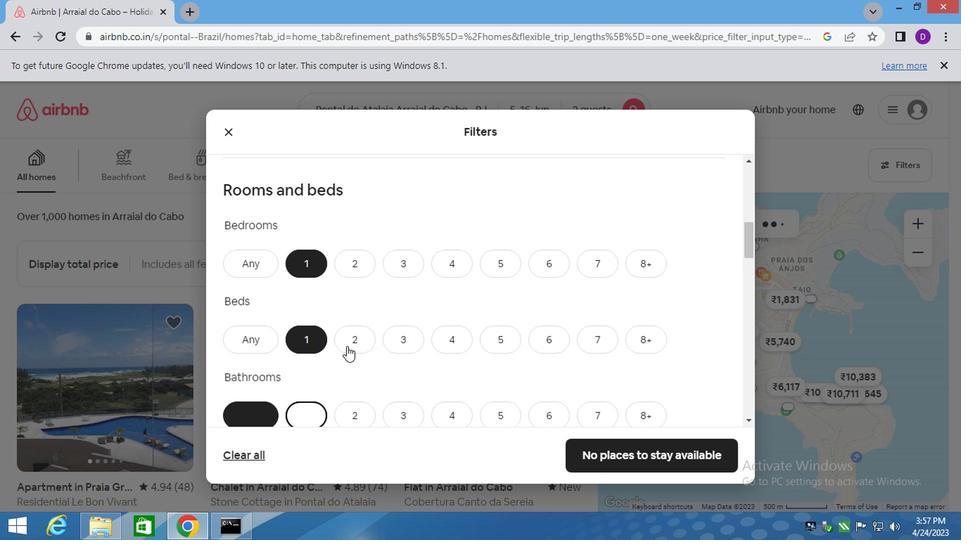 
Action: Mouse scrolled (343, 346) with delta (0, -1)
Screenshot: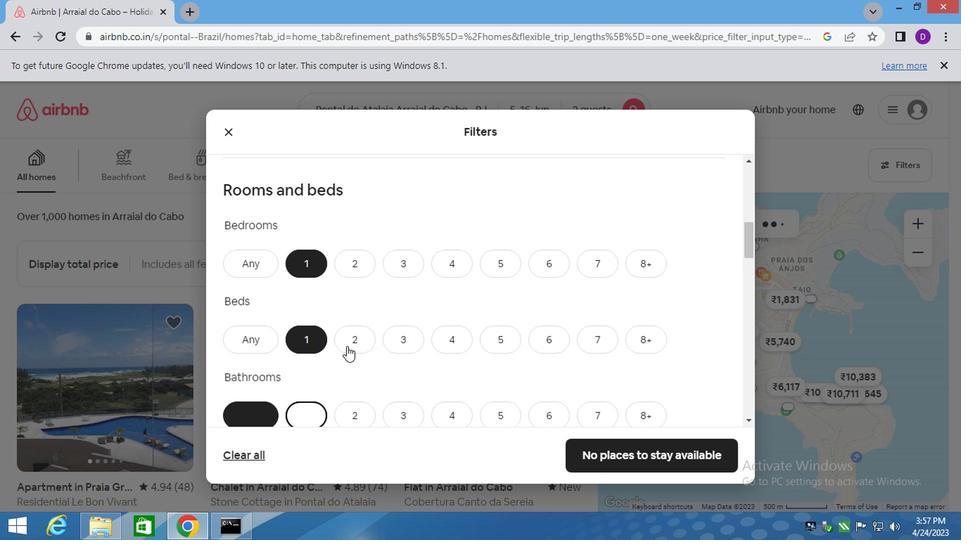 
Action: Mouse moved to (295, 295)
Screenshot: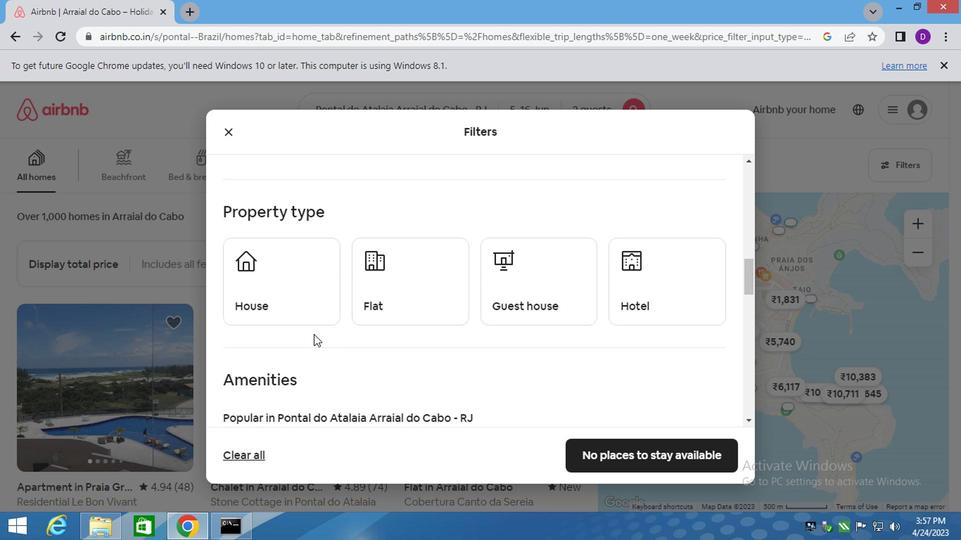 
Action: Mouse pressed left at (295, 295)
Screenshot: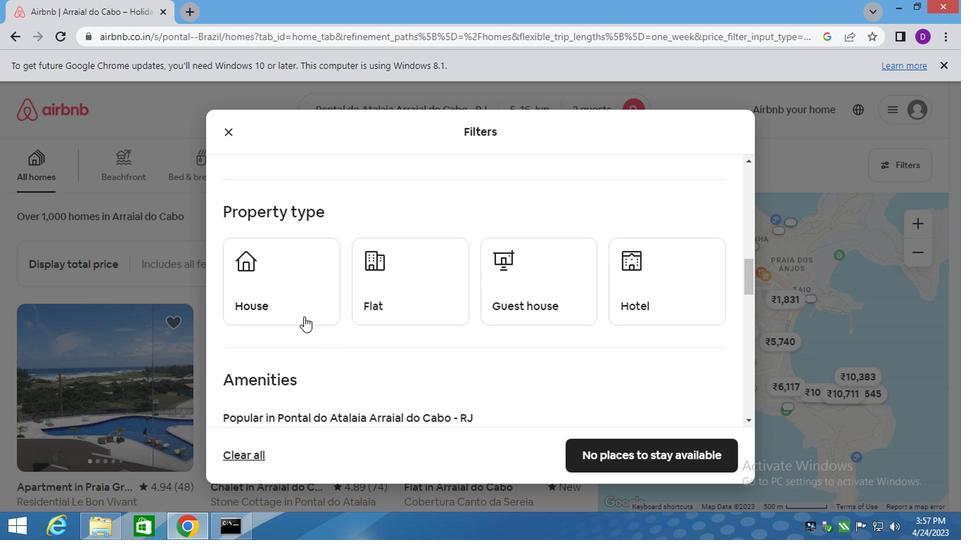 
Action: Mouse moved to (401, 292)
Screenshot: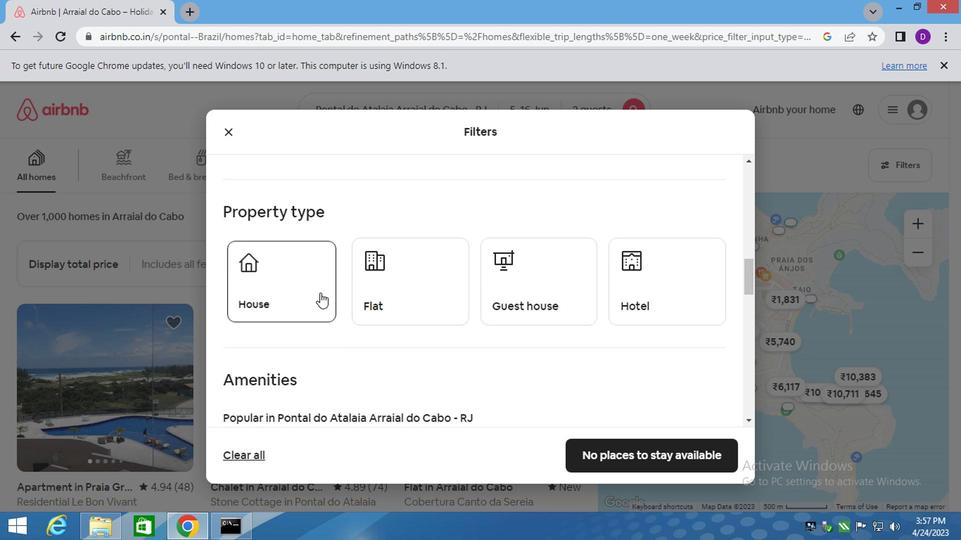 
Action: Mouse pressed left at (401, 292)
Screenshot: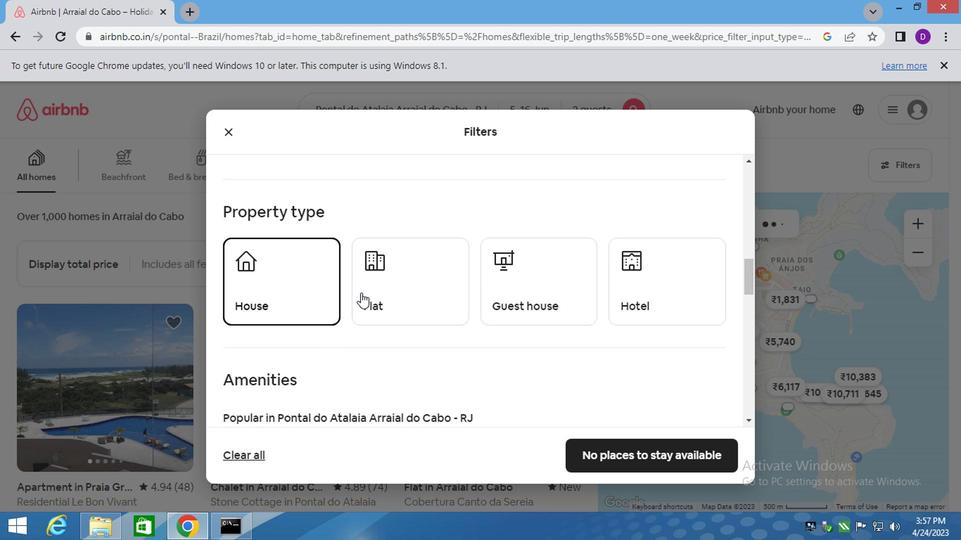 
Action: Mouse moved to (554, 299)
Screenshot: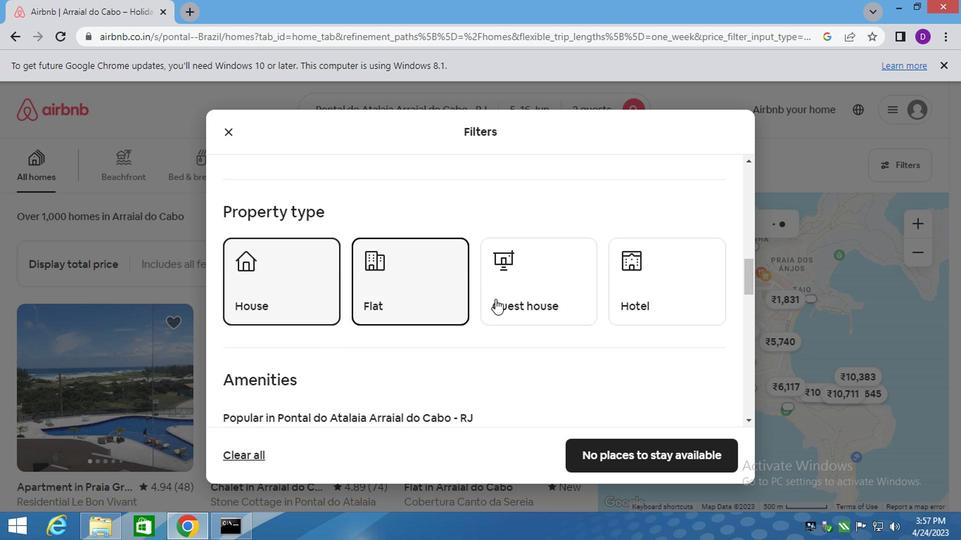 
Action: Mouse pressed left at (554, 299)
Screenshot: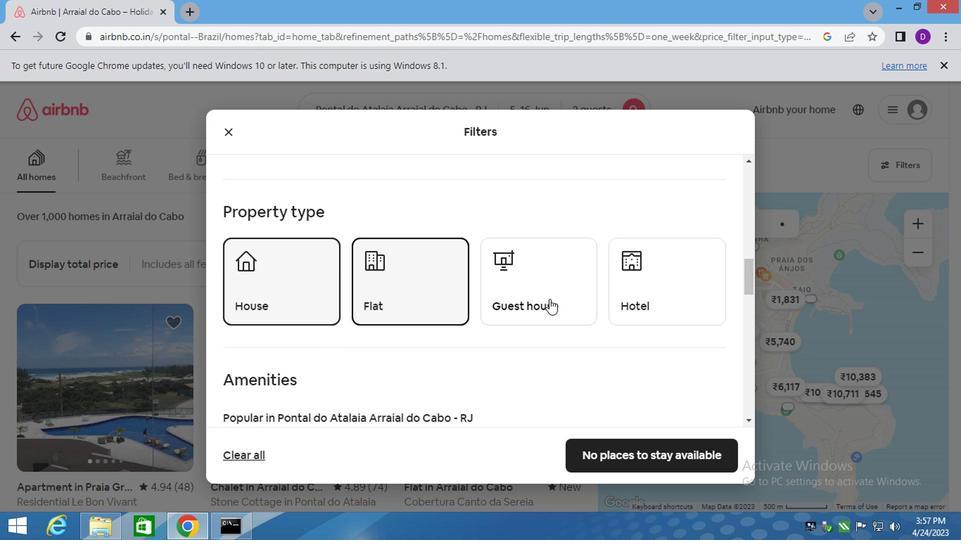 
Action: Mouse moved to (628, 296)
Screenshot: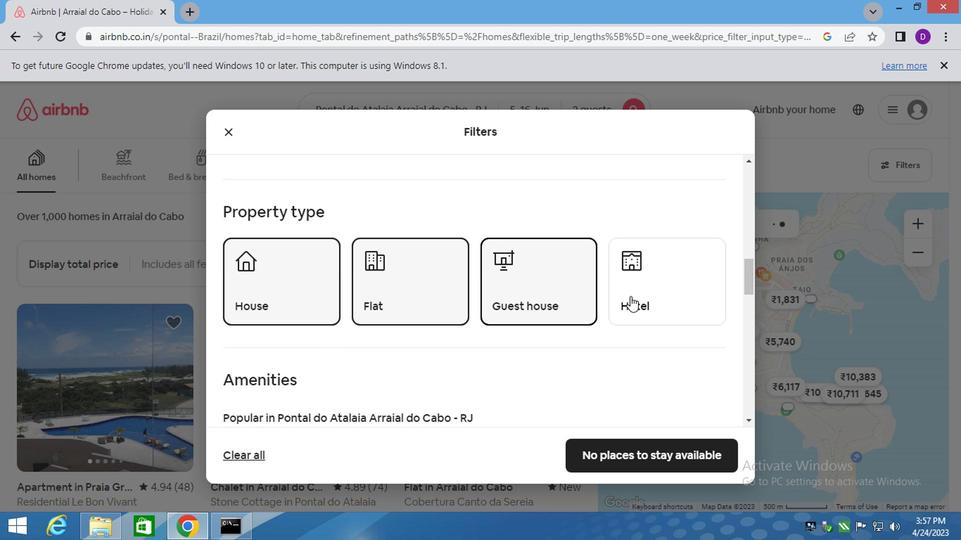 
Action: Mouse pressed left at (628, 296)
Screenshot: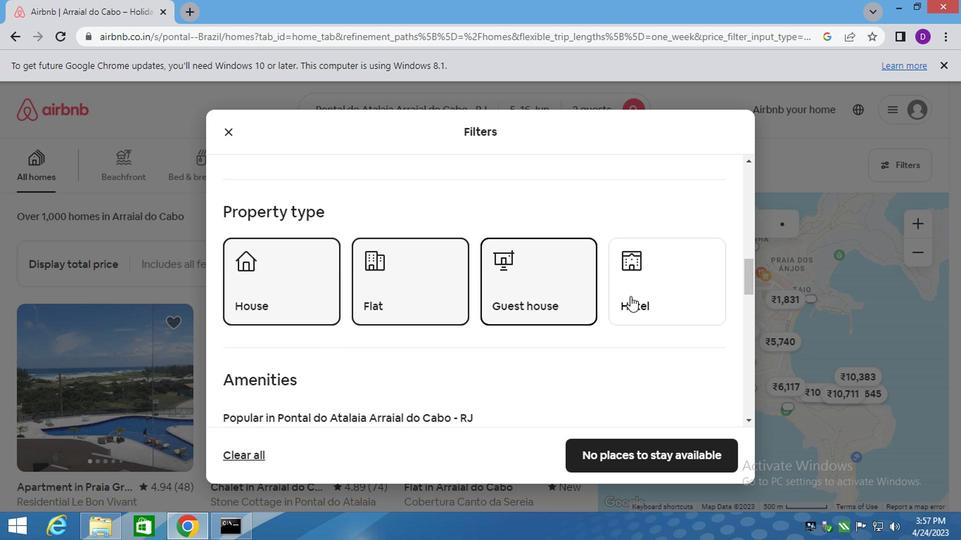 
Action: Mouse scrolled (628, 295) with delta (0, -1)
Screenshot: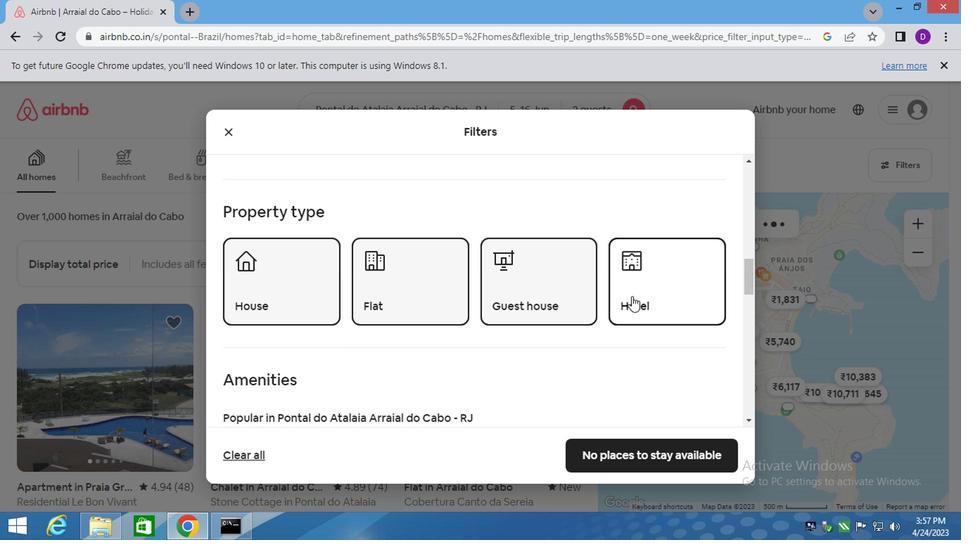
Action: Mouse moved to (628, 296)
Screenshot: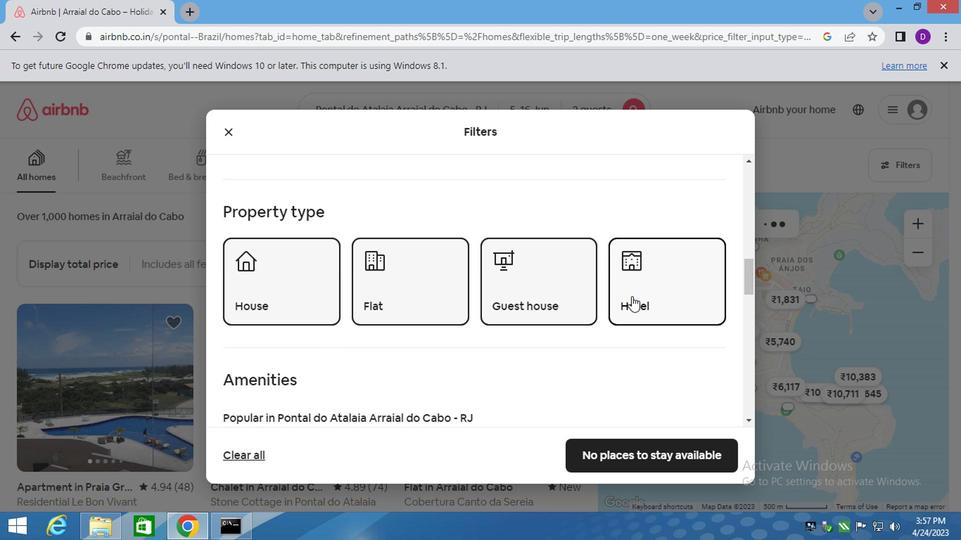 
Action: Mouse scrolled (628, 296) with delta (0, 0)
Screenshot: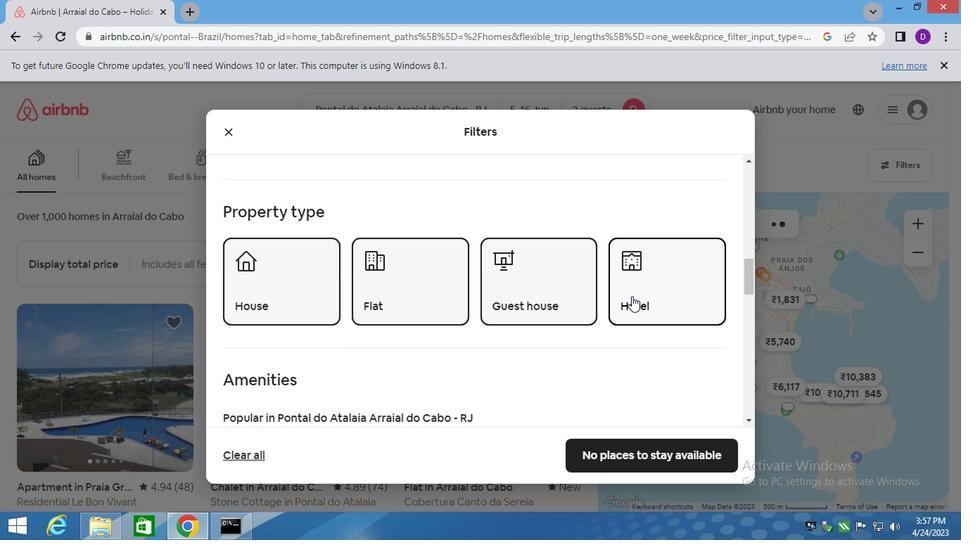 
Action: Mouse moved to (627, 299)
Screenshot: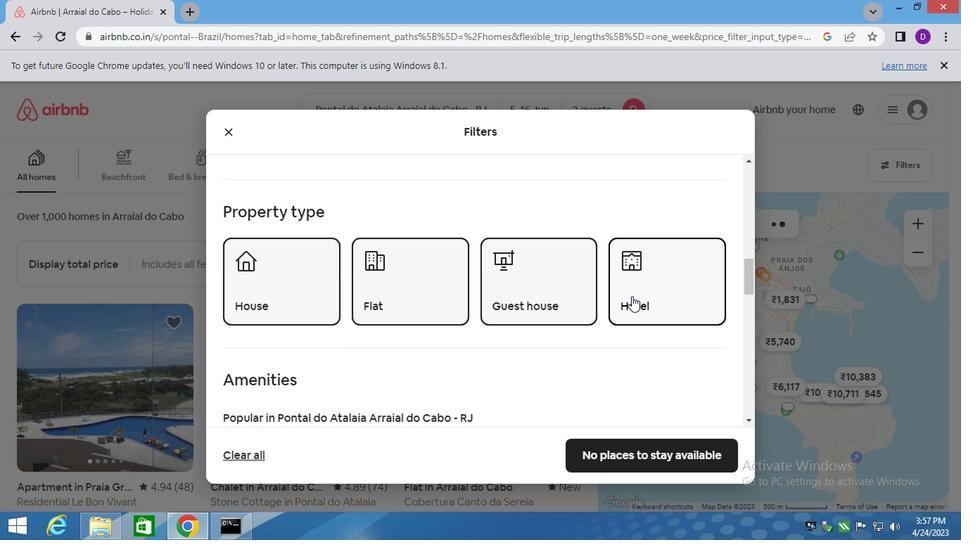 
Action: Mouse scrolled (627, 299) with delta (0, 0)
Screenshot: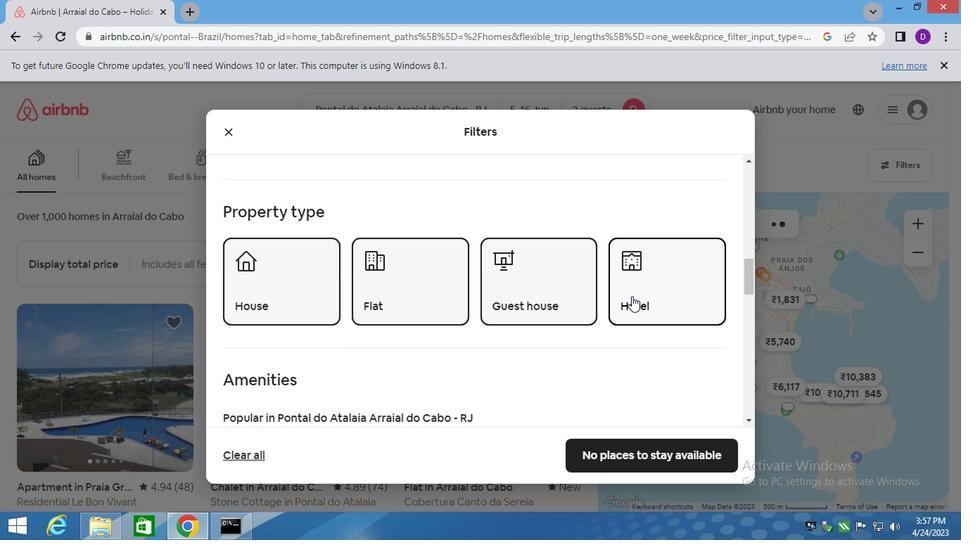 
Action: Mouse moved to (620, 308)
Screenshot: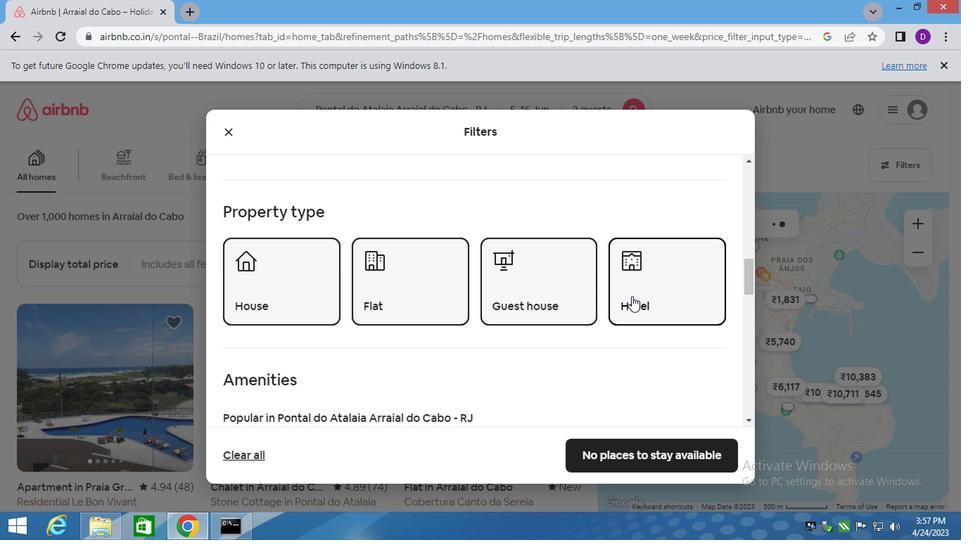 
Action: Mouse scrolled (623, 304) with delta (0, -1)
Screenshot: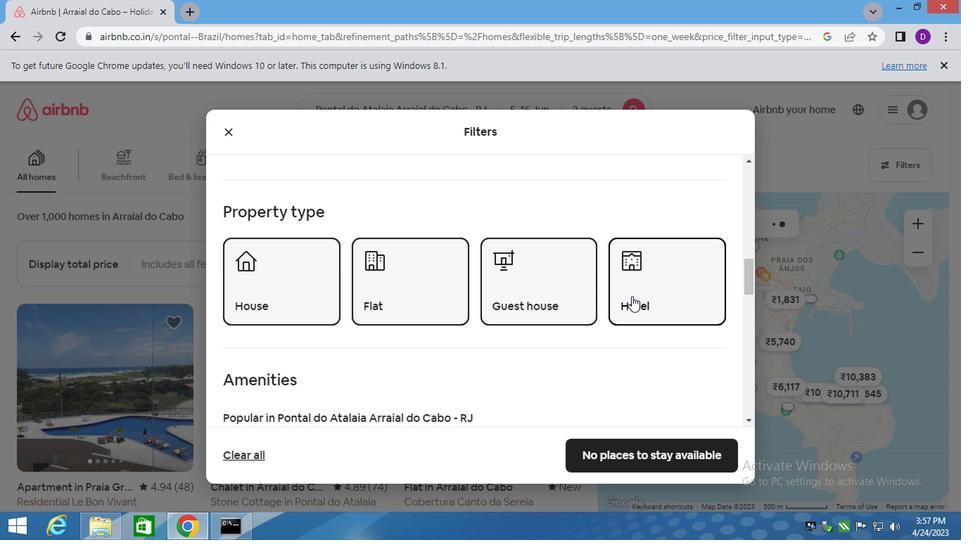 
Action: Mouse moved to (628, 326)
Screenshot: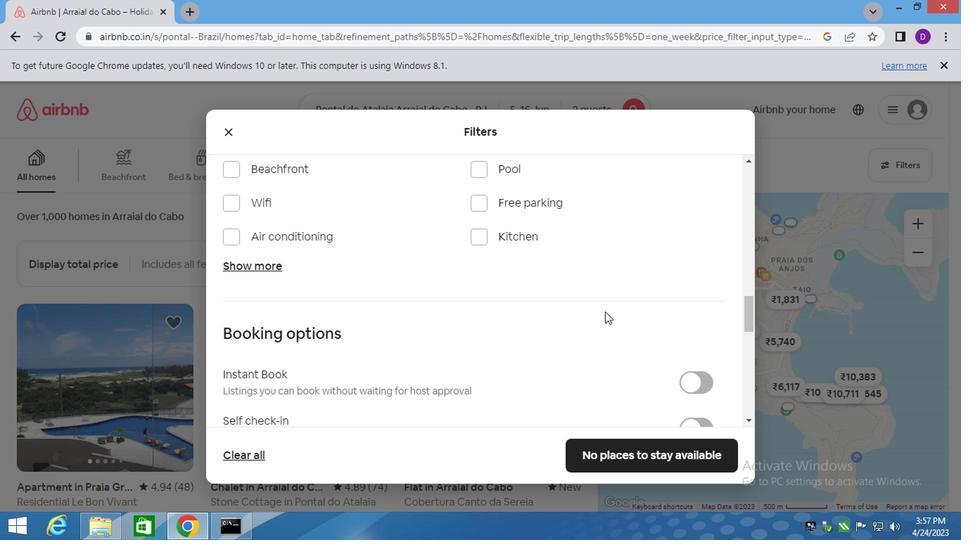 
Action: Mouse scrolled (628, 325) with delta (0, 0)
Screenshot: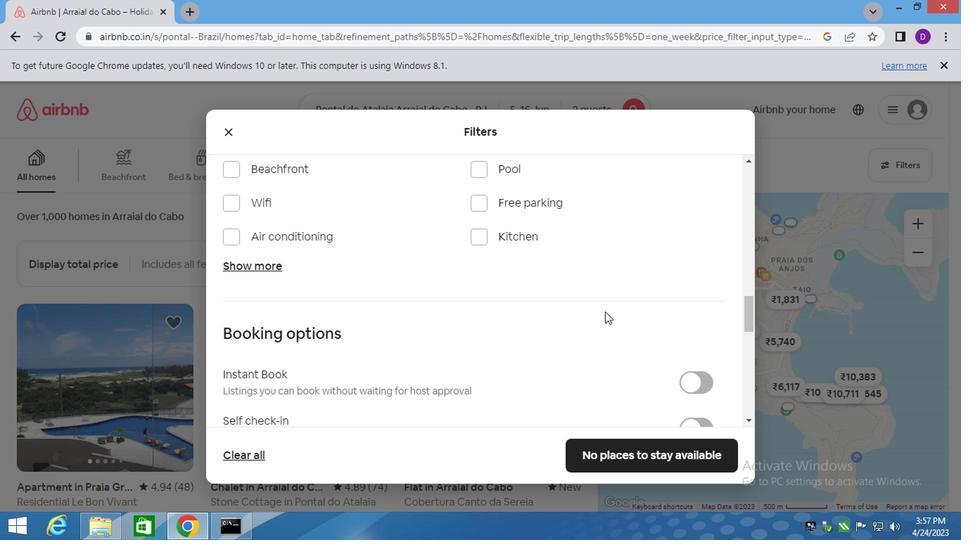 
Action: Mouse moved to (697, 355)
Screenshot: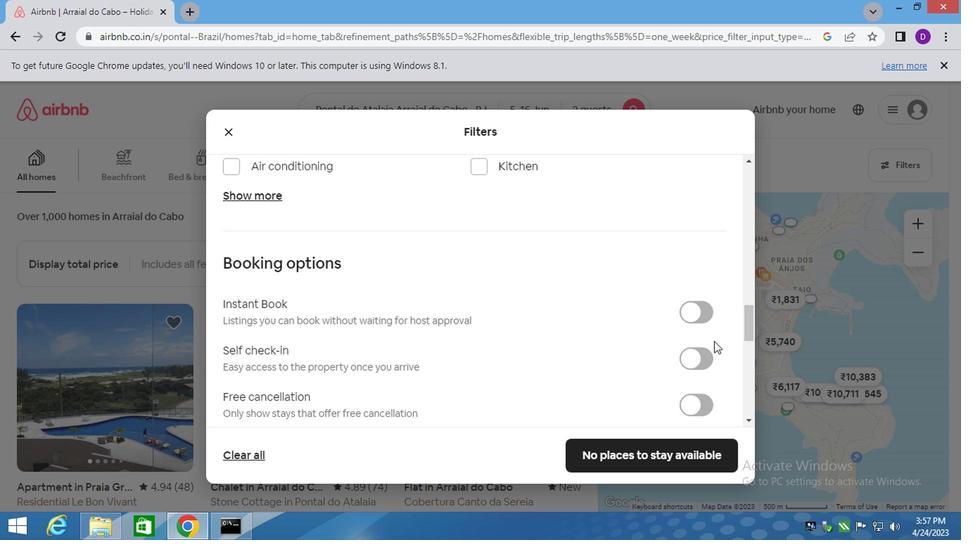 
Action: Mouse pressed left at (697, 355)
Screenshot: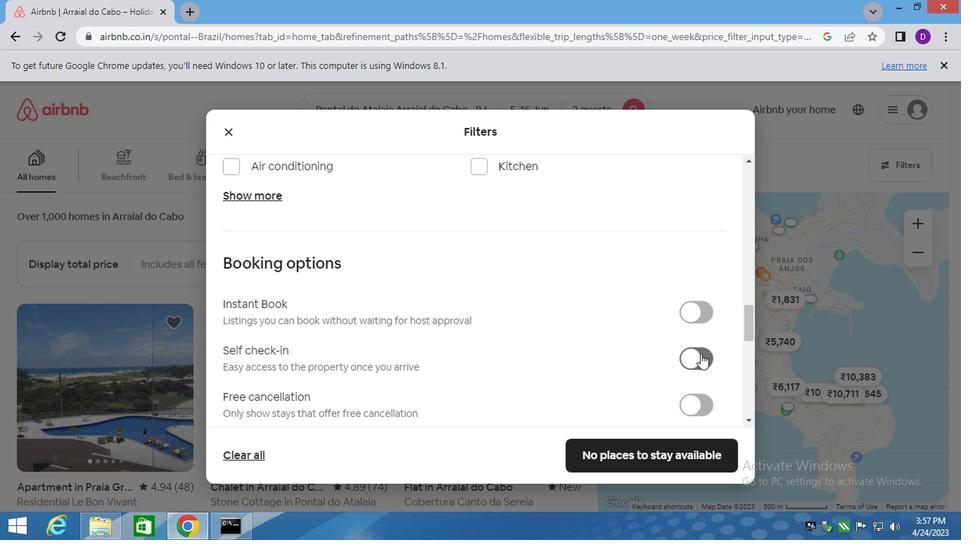 
Action: Mouse moved to (505, 347)
Screenshot: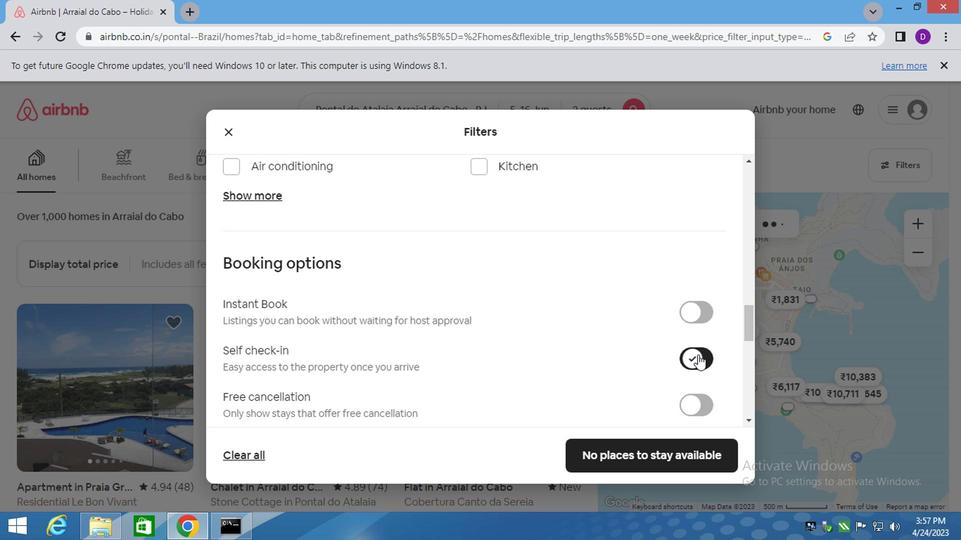 
Action: Mouse scrolled (505, 346) with delta (0, -1)
Screenshot: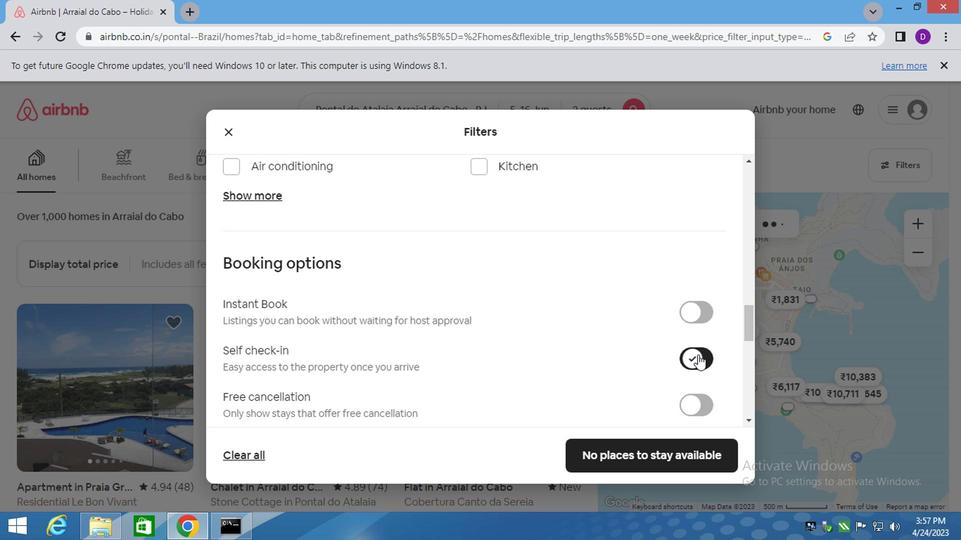 
Action: Mouse scrolled (505, 346) with delta (0, -1)
Screenshot: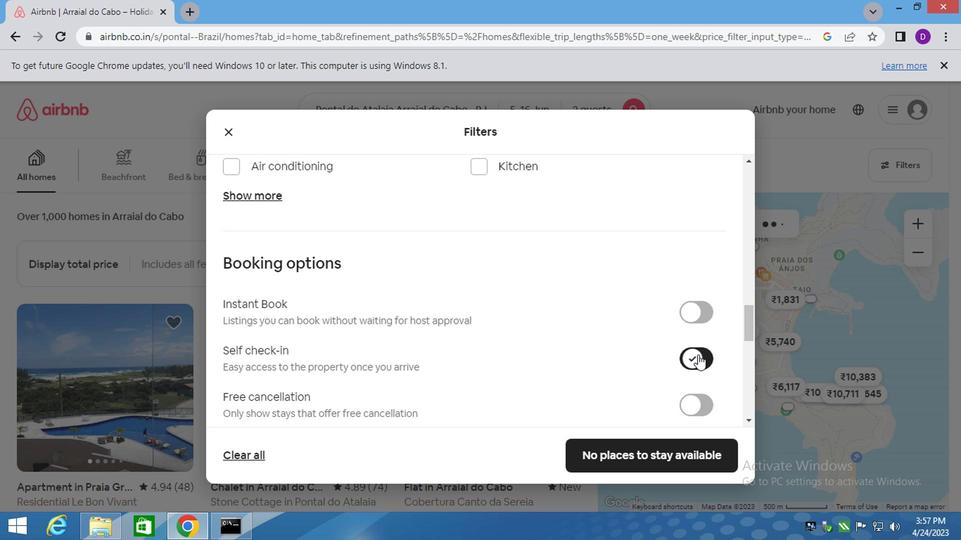 
Action: Mouse scrolled (505, 346) with delta (0, -1)
Screenshot: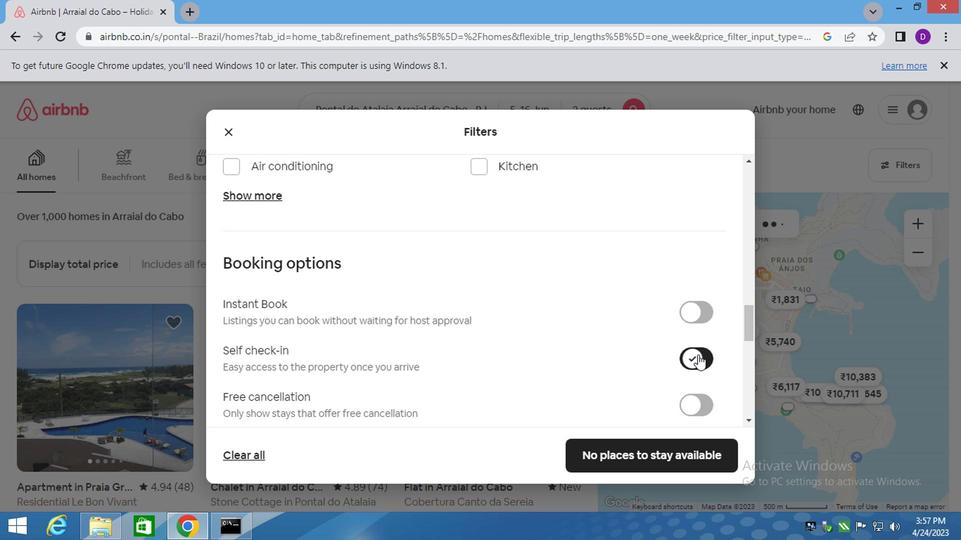 
Action: Mouse scrolled (505, 346) with delta (0, -1)
Screenshot: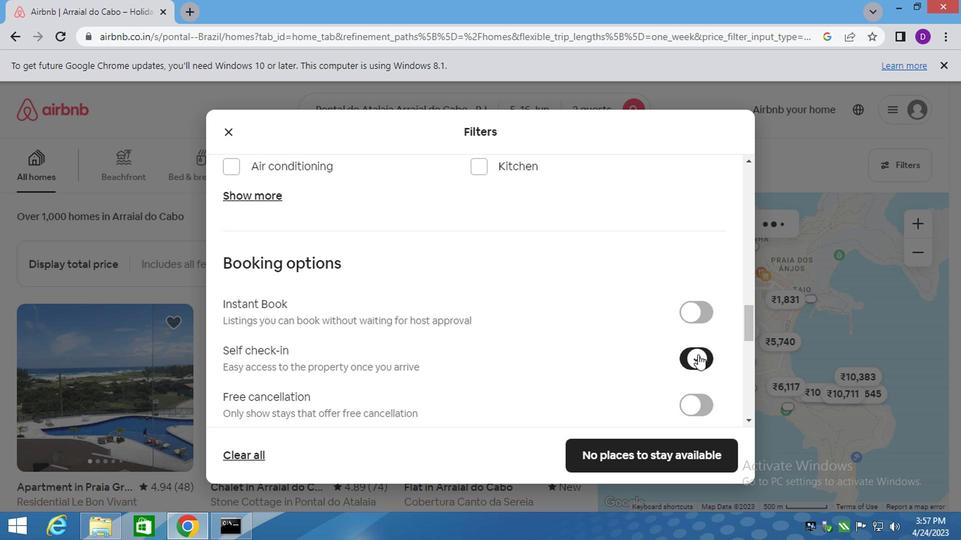 
Action: Mouse moved to (504, 347)
Screenshot: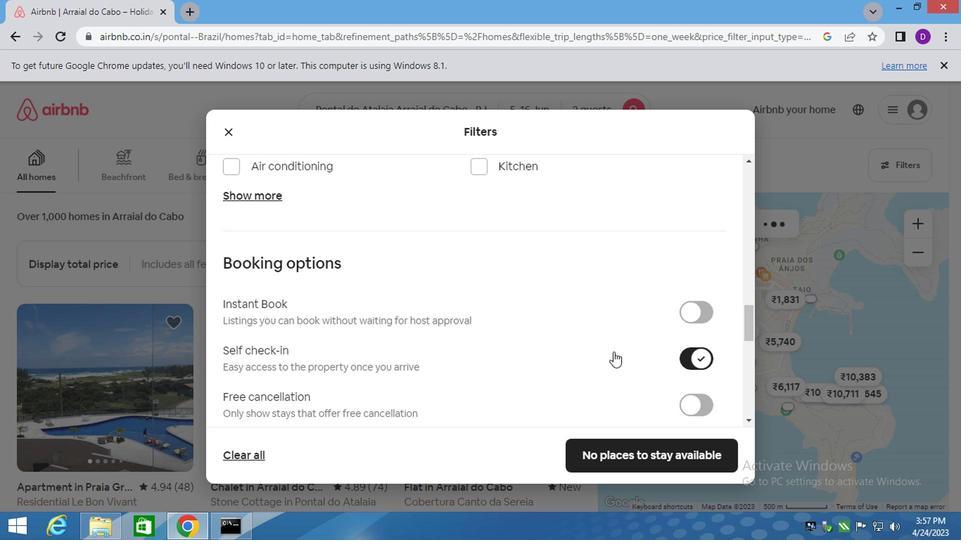 
Action: Mouse scrolled (505, 346) with delta (0, -1)
Screenshot: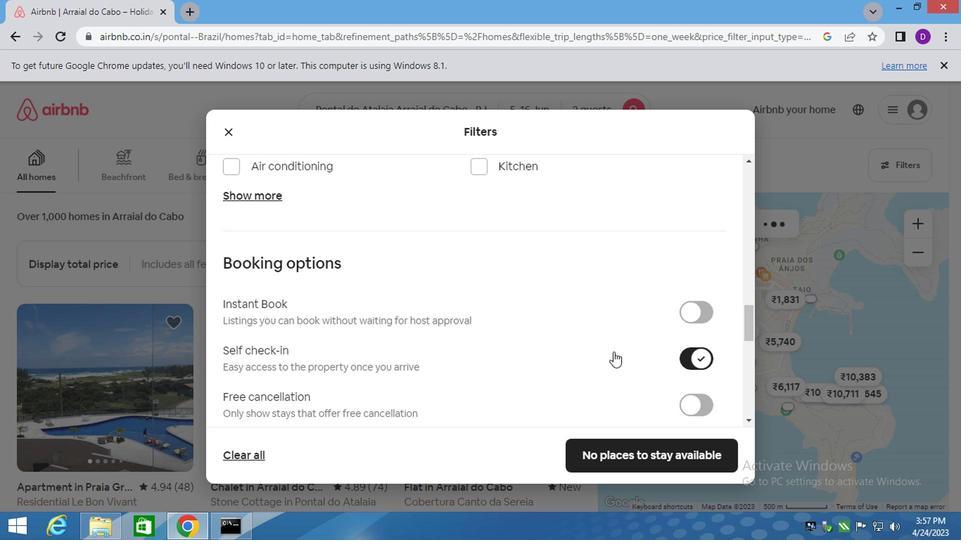 
Action: Mouse moved to (383, 343)
Screenshot: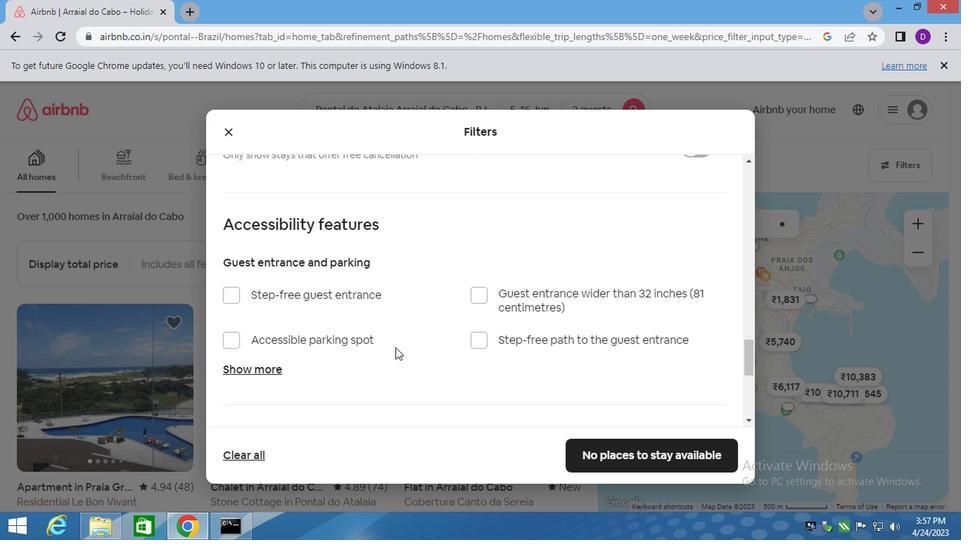 
Action: Mouse scrolled (383, 342) with delta (0, -1)
Screenshot: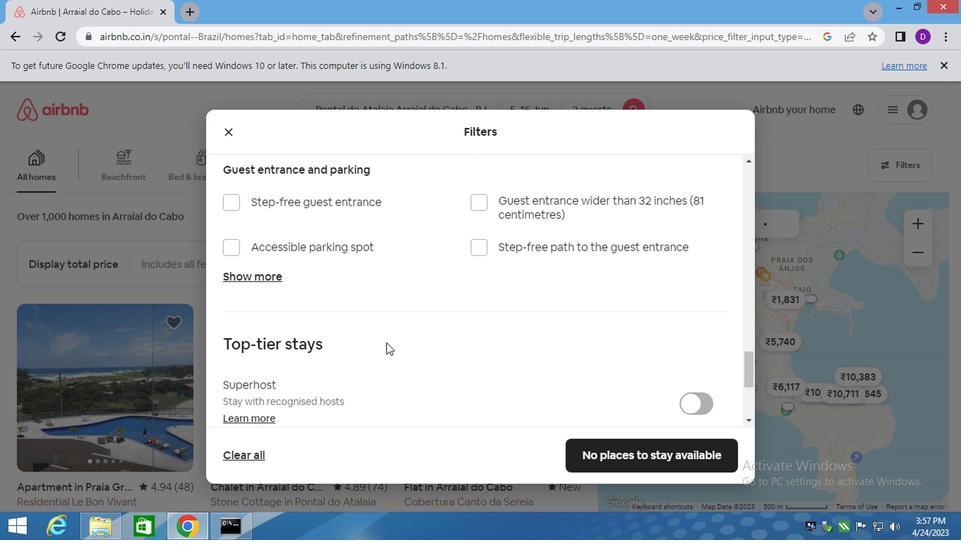 
Action: Mouse scrolled (383, 342) with delta (0, -1)
Screenshot: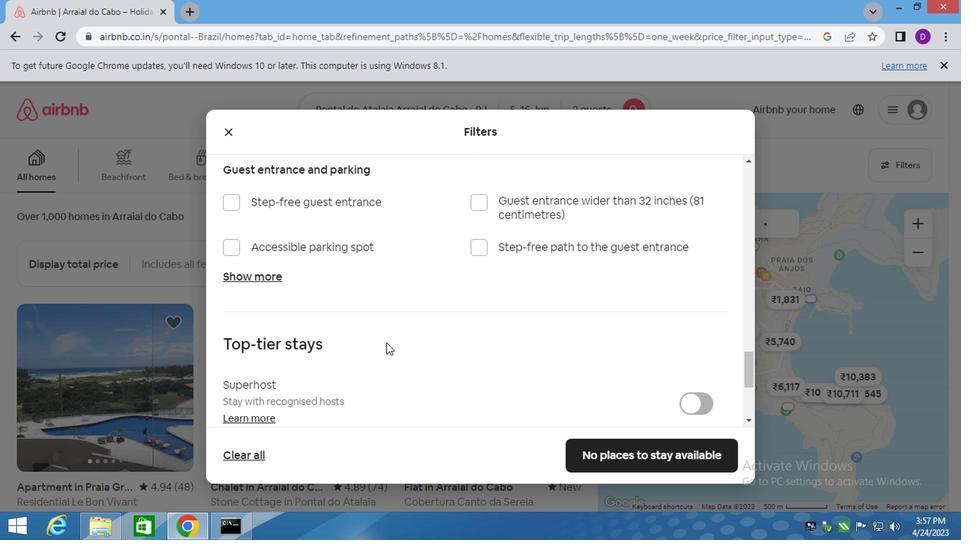 
Action: Mouse scrolled (383, 342) with delta (0, -1)
Screenshot: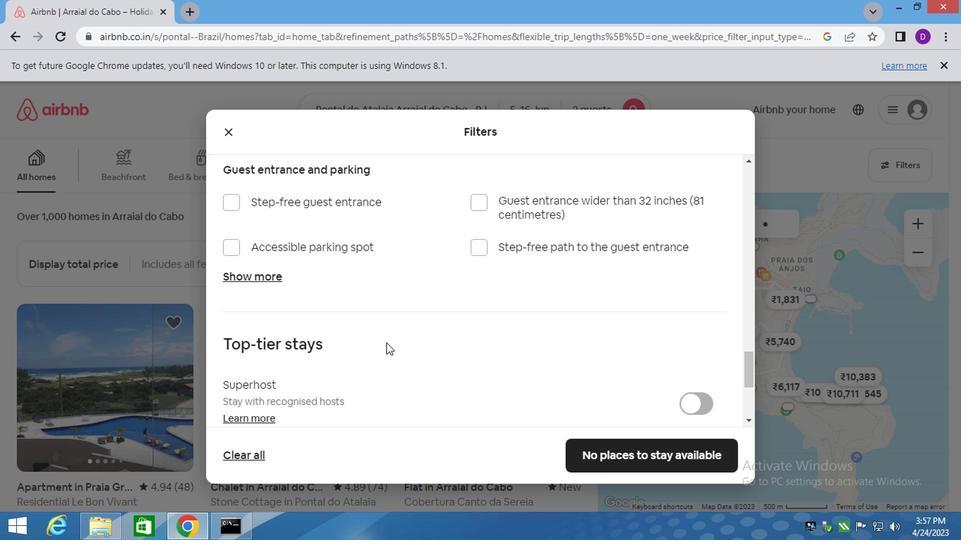
Action: Mouse moved to (261, 390)
Screenshot: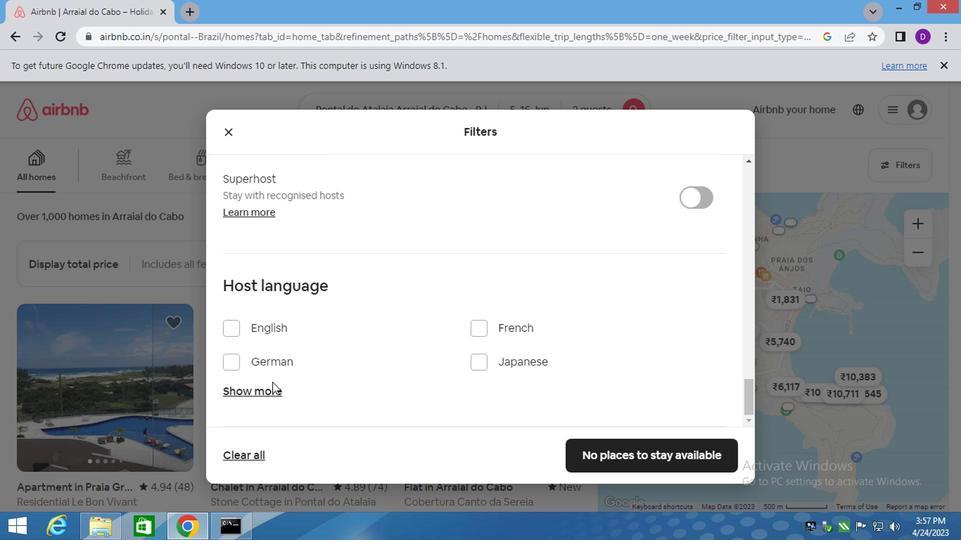 
Action: Mouse pressed left at (261, 390)
Screenshot: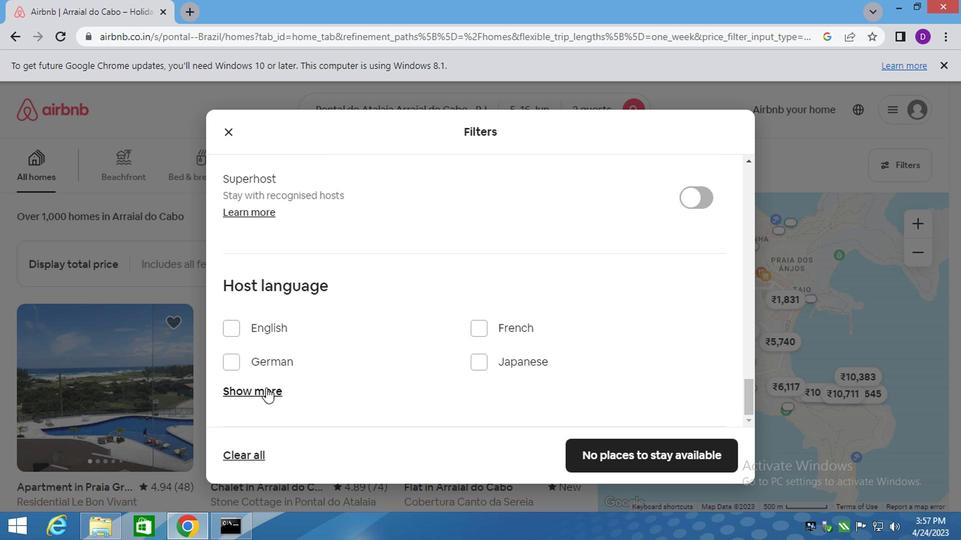 
Action: Mouse moved to (347, 377)
Screenshot: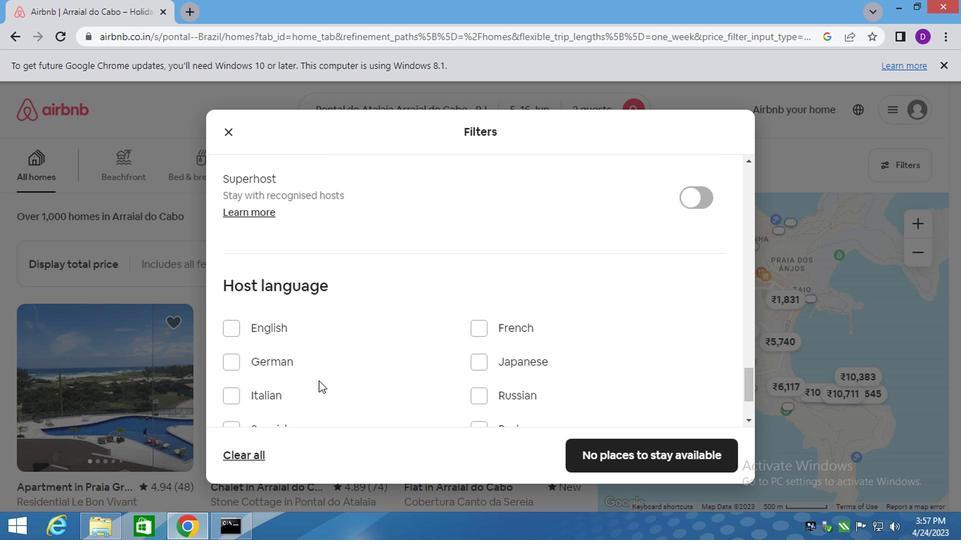 
Action: Mouse scrolled (347, 375) with delta (0, -1)
Screenshot: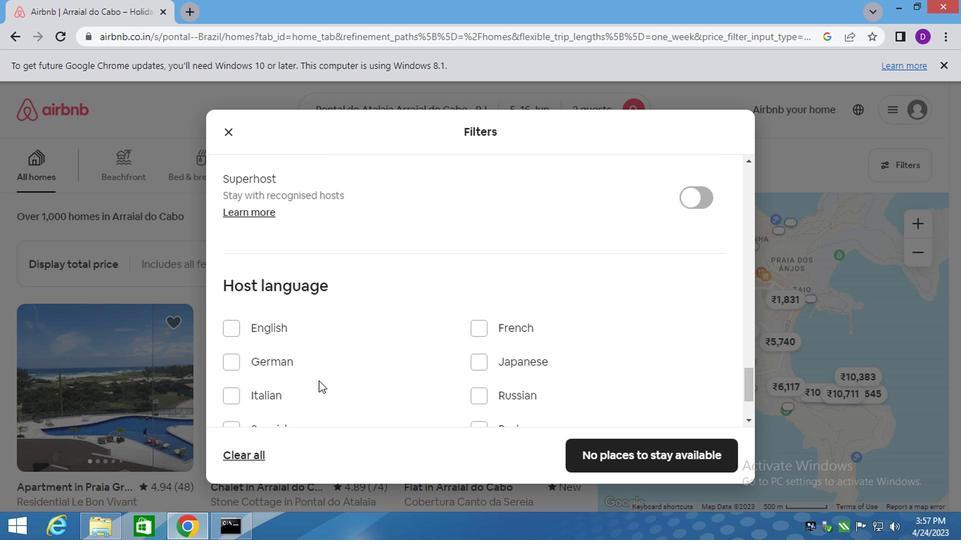 
Action: Mouse moved to (263, 353)
Screenshot: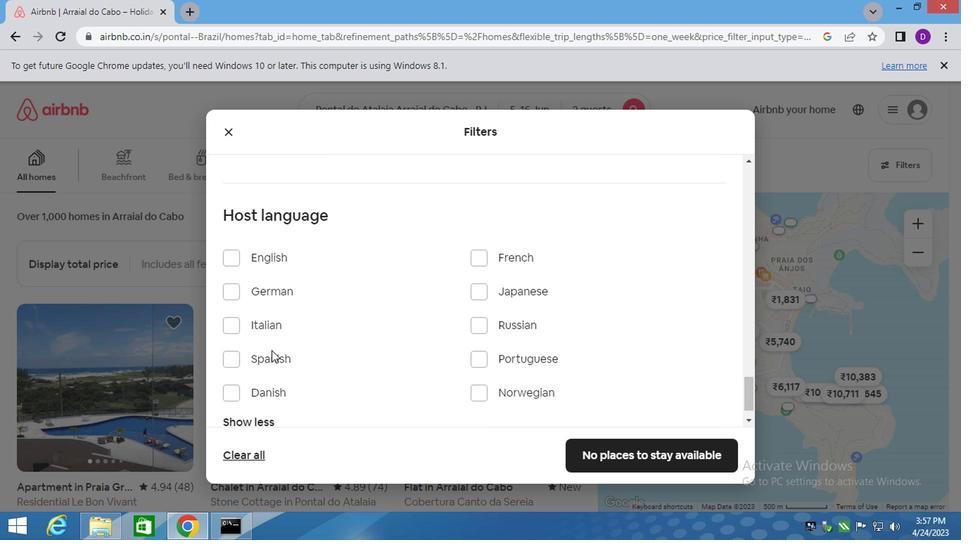 
Action: Mouse pressed left at (263, 353)
Screenshot: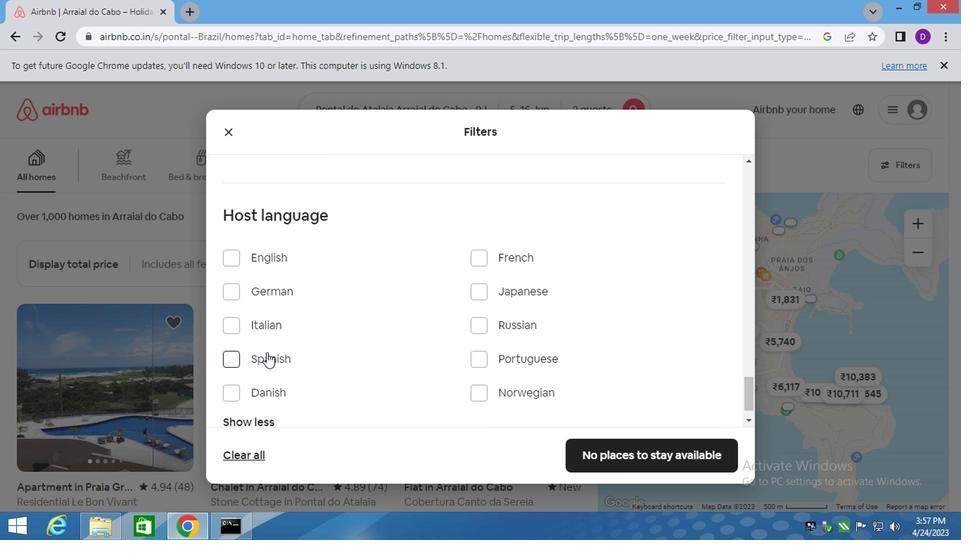 
Action: Mouse moved to (582, 449)
Screenshot: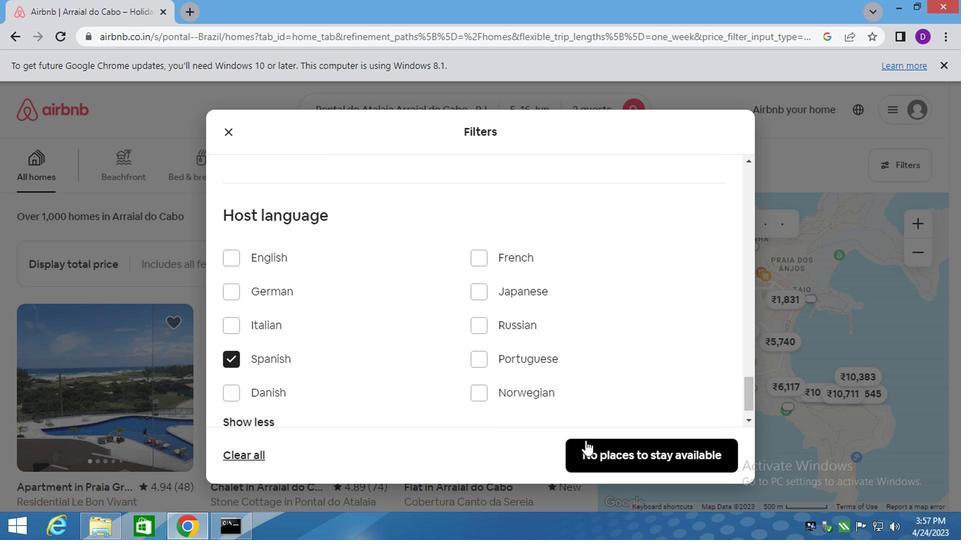 
Action: Mouse pressed left at (582, 449)
Screenshot: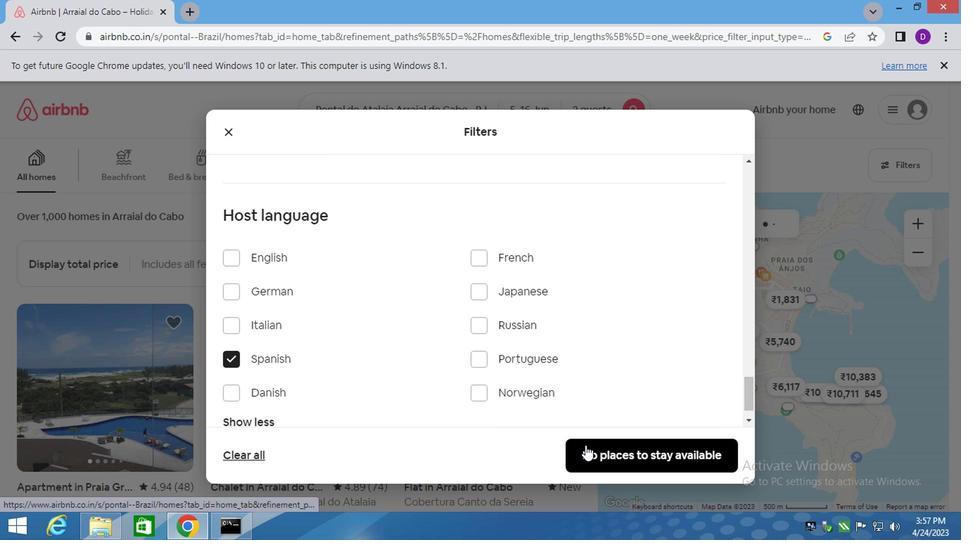 
Action: Mouse moved to (582, 450)
Screenshot: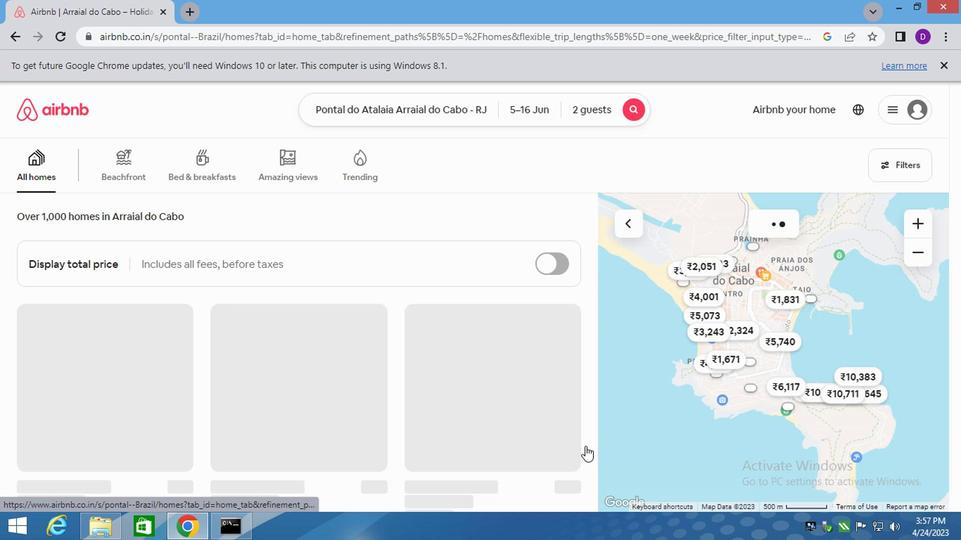 
